 Task: Reply to email with the signature Amanda Green with the subject 'Introduction' from softage.1@softage.net with the message 'Could you provide an update on the progress of the website redesign project?'
Action: Mouse moved to (965, 228)
Screenshot: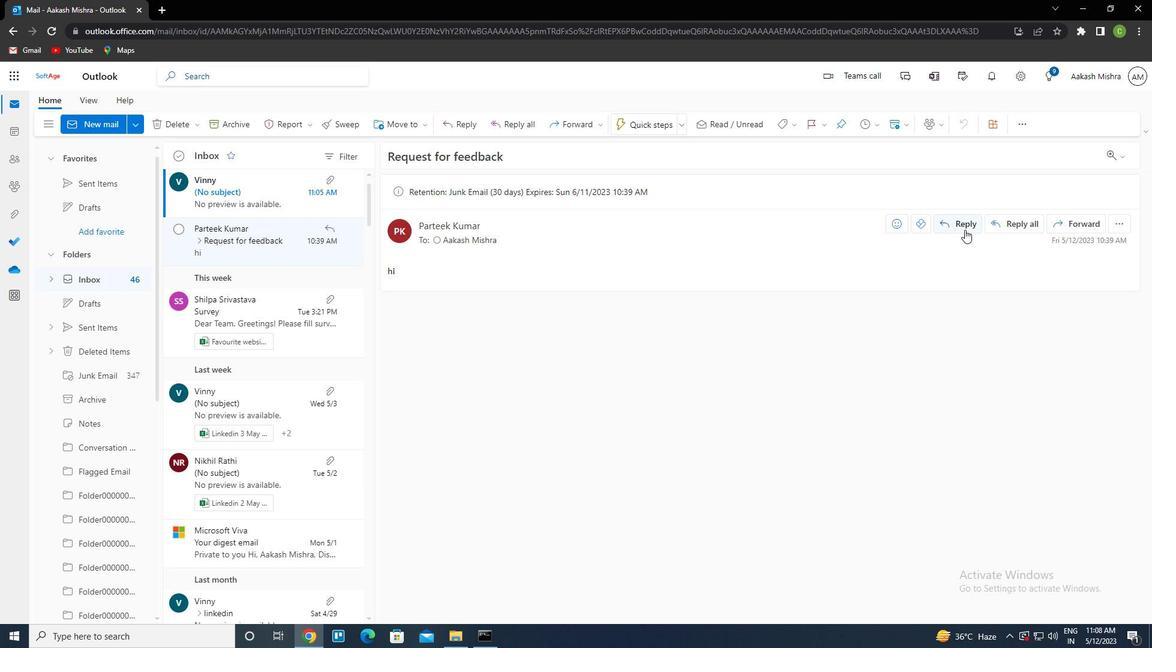 
Action: Mouse pressed left at (965, 228)
Screenshot: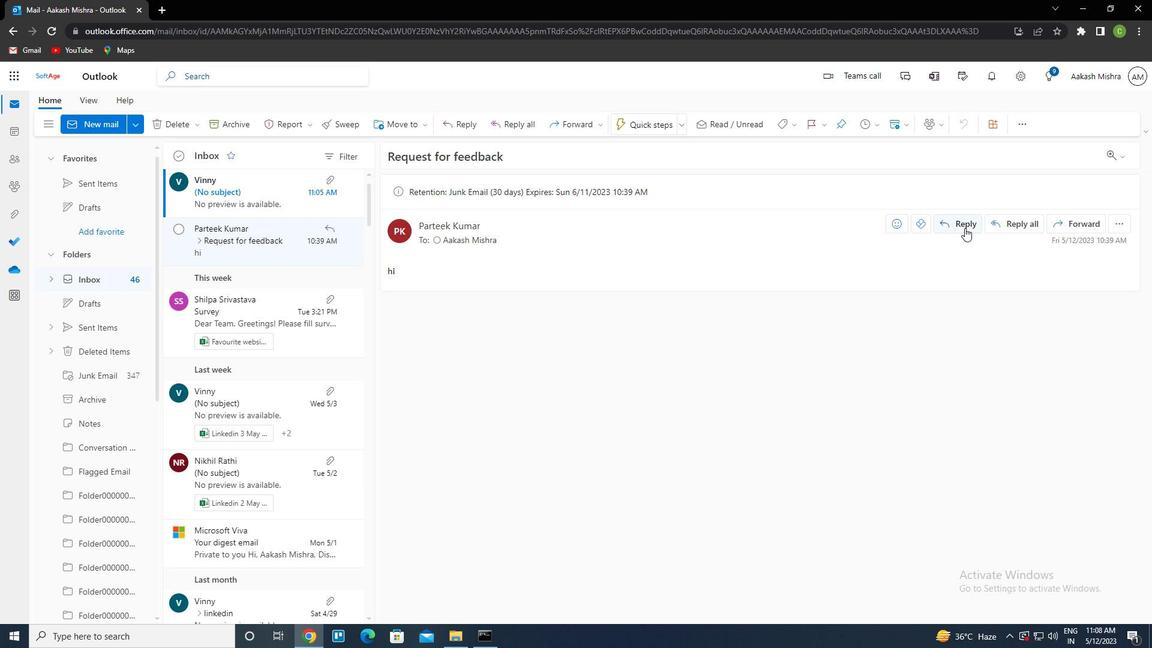 
Action: Mouse moved to (787, 124)
Screenshot: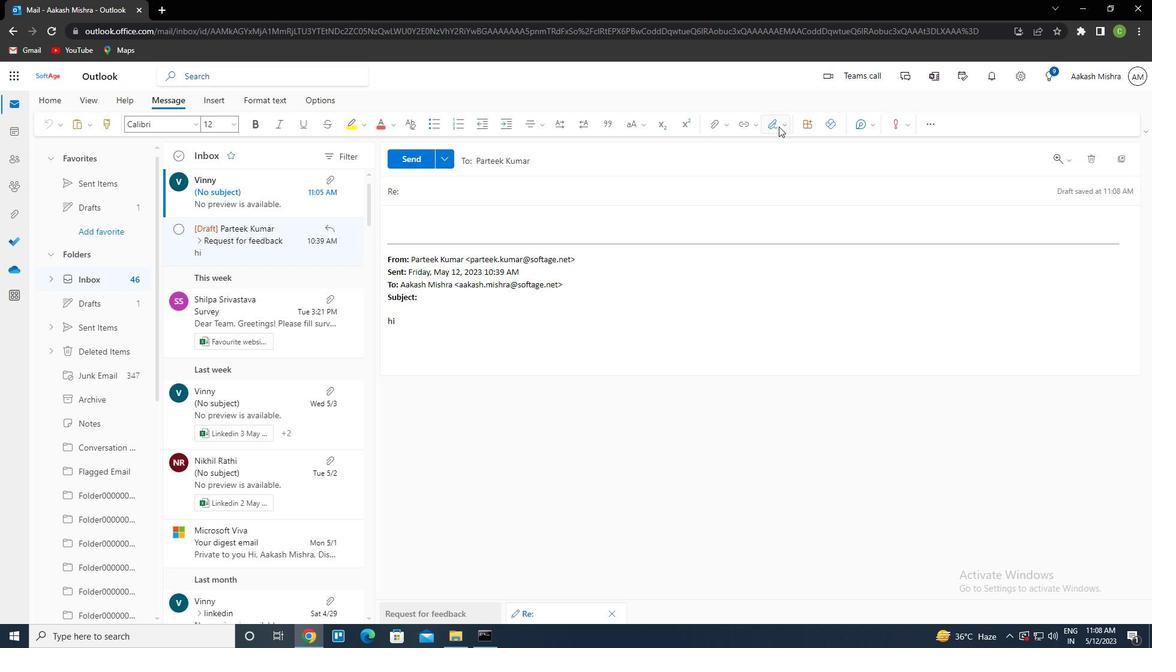 
Action: Mouse pressed left at (787, 124)
Screenshot: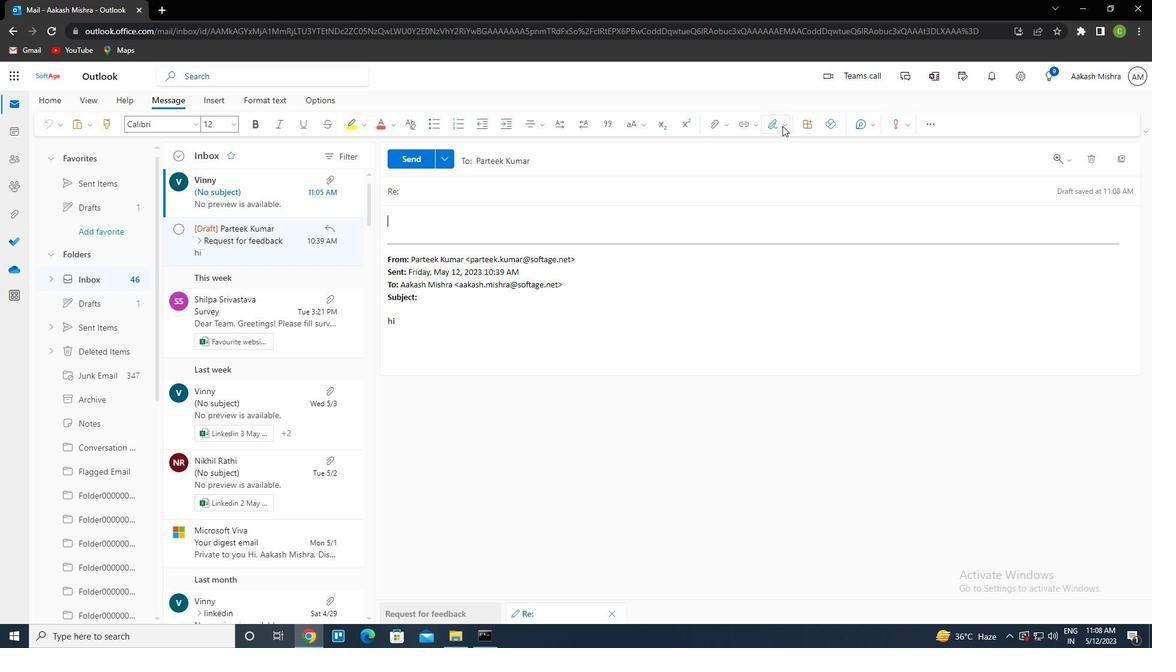 
Action: Mouse moved to (745, 279)
Screenshot: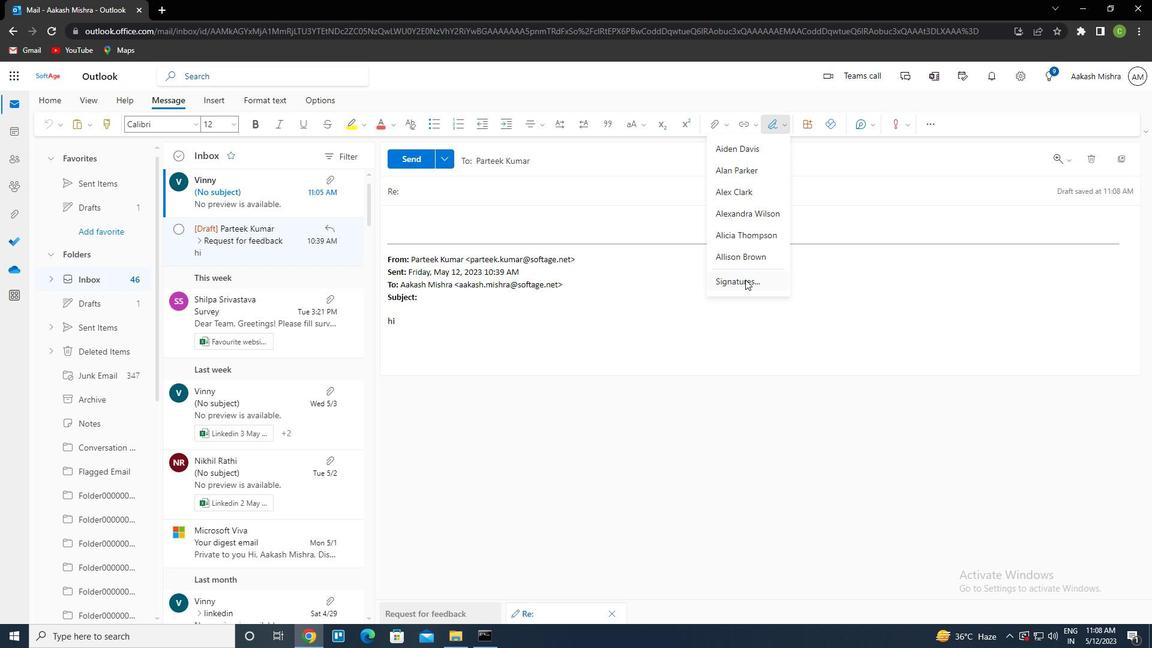 
Action: Mouse pressed left at (745, 279)
Screenshot: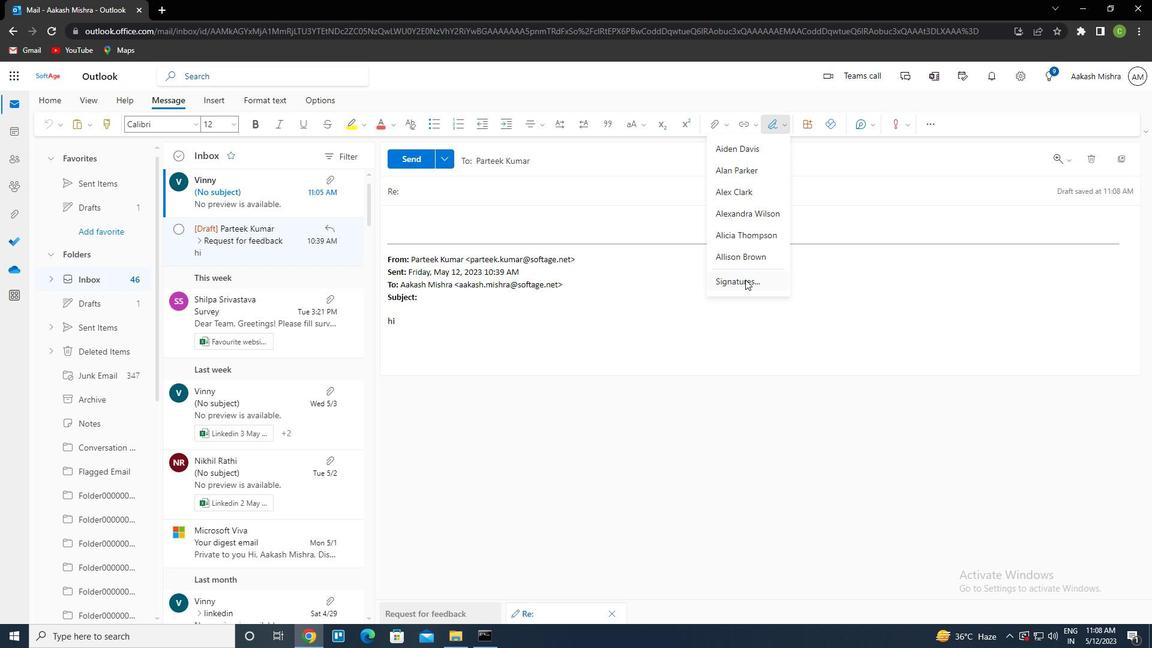 
Action: Key pressed <Key.caps_lock>a<Key.caps_lock>manda
Screenshot: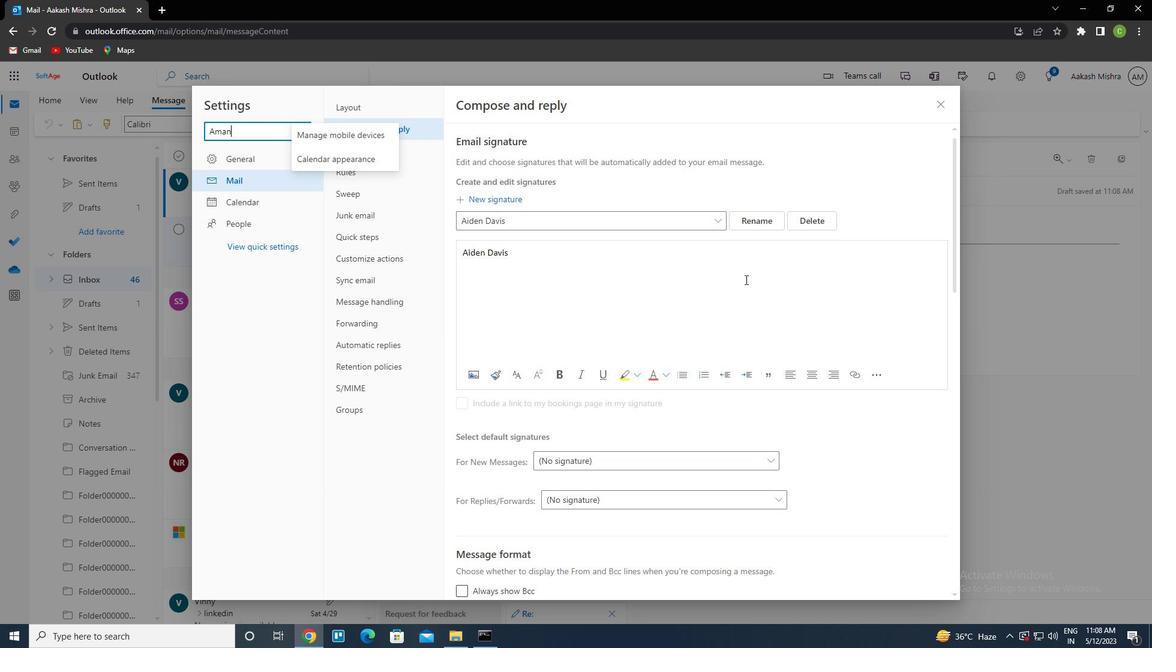 
Action: Mouse moved to (575, 306)
Screenshot: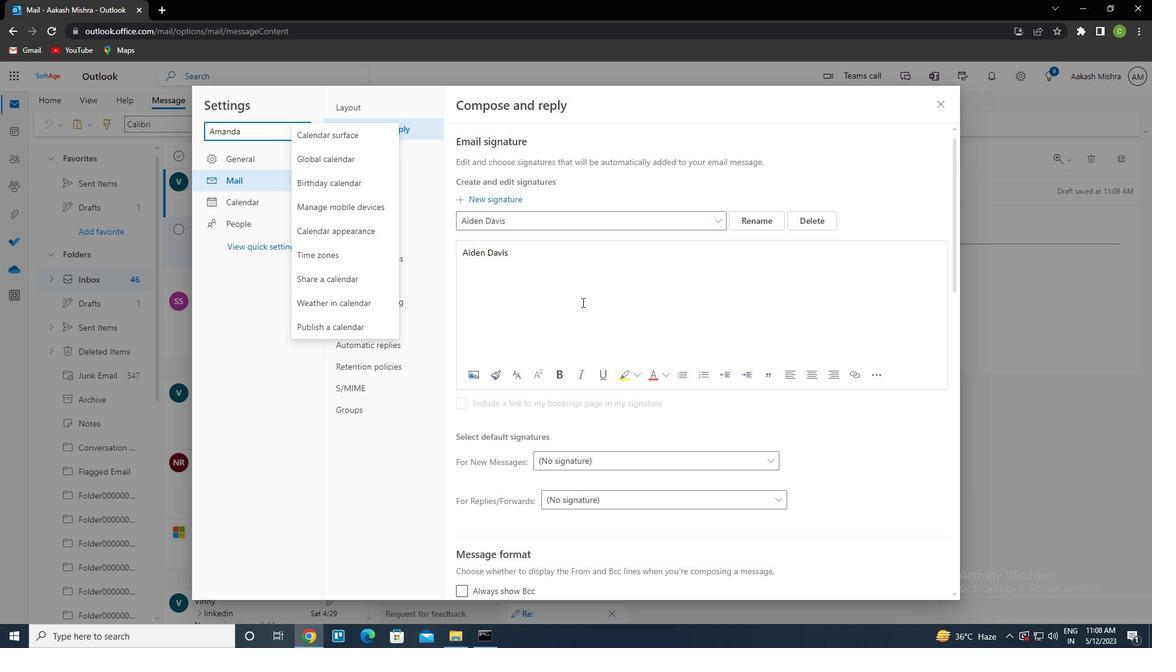 
Action: Key pressed <Key.backspace>
Screenshot: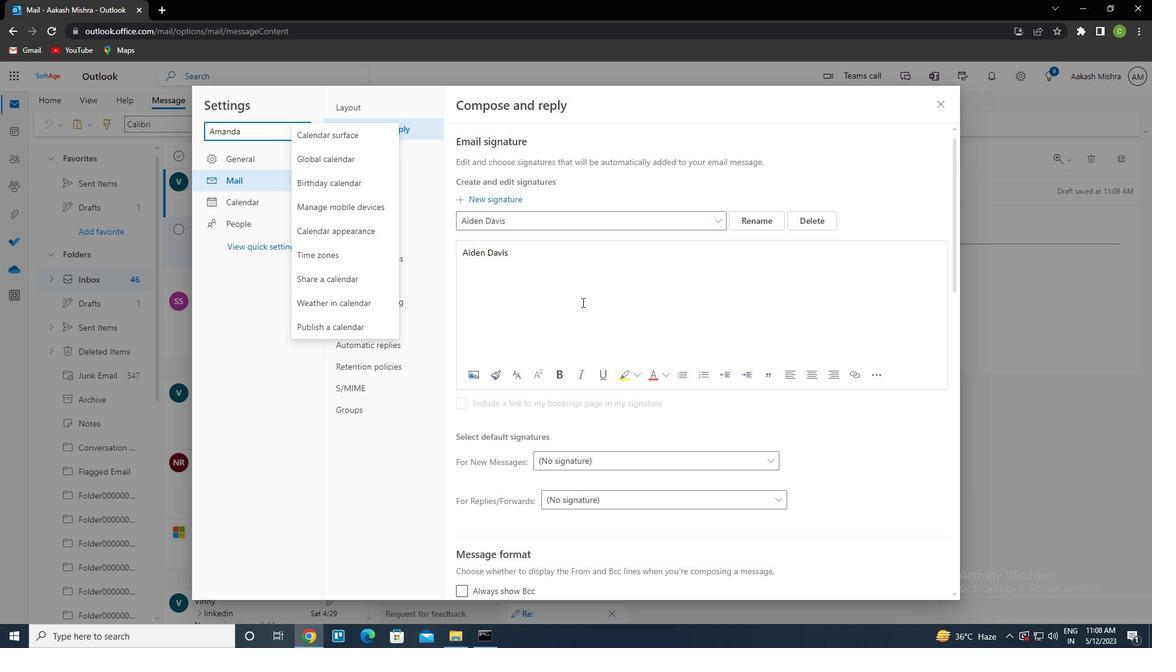 
Action: Mouse moved to (550, 256)
Screenshot: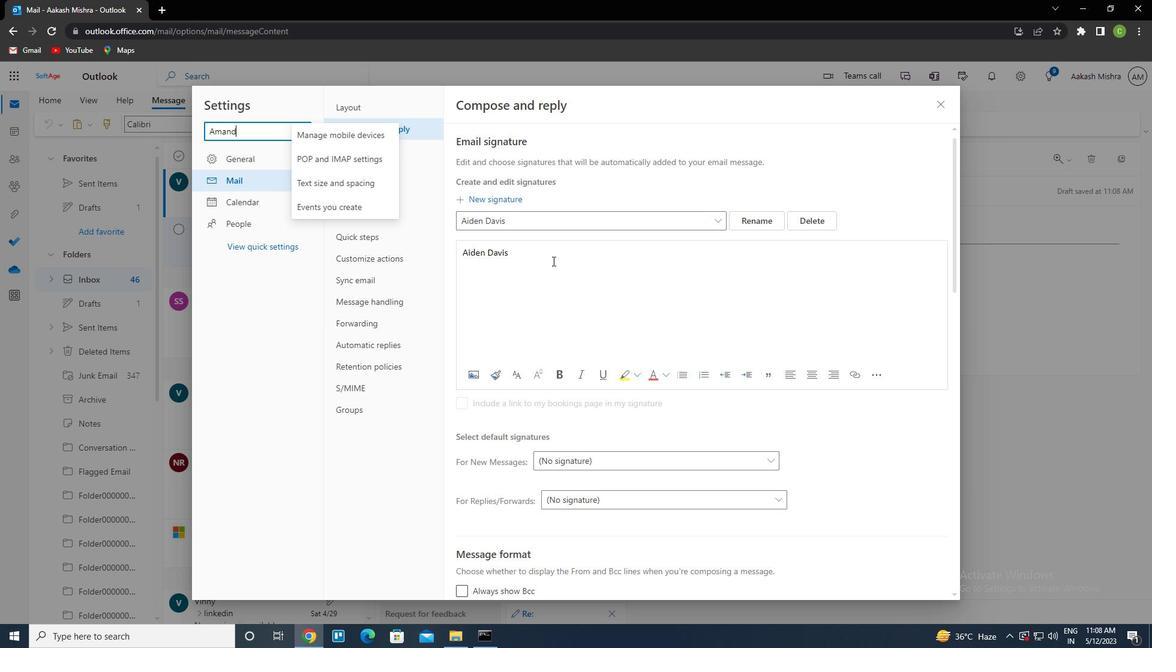 
Action: Key pressed <Key.backspace>
Screenshot: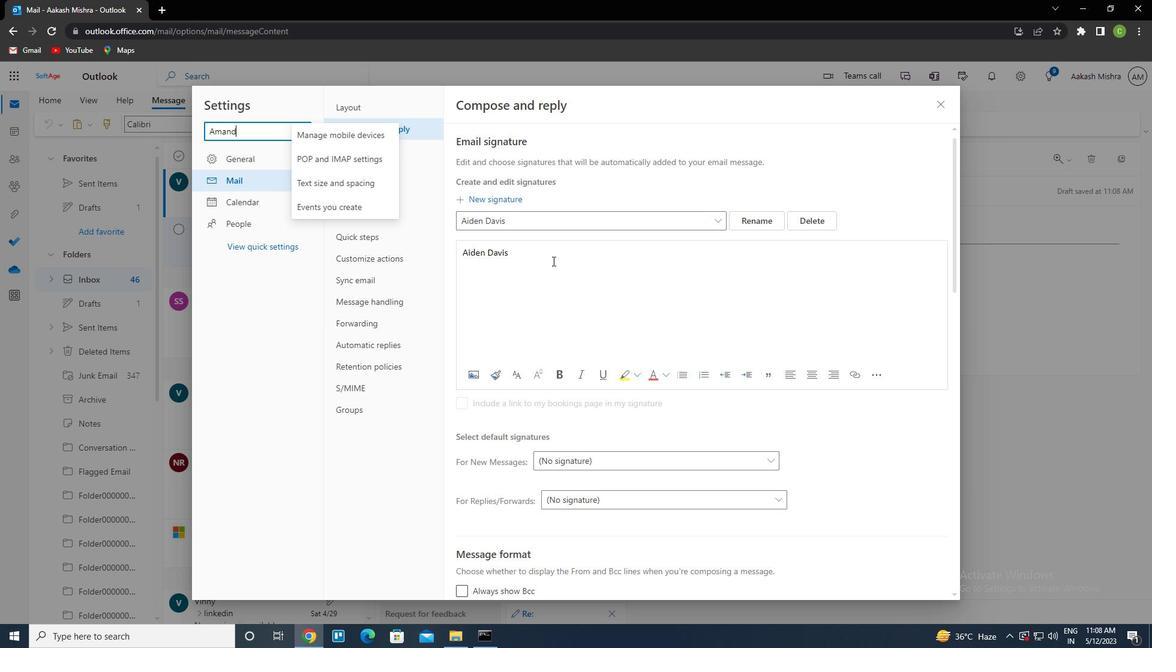 
Action: Mouse moved to (550, 255)
Screenshot: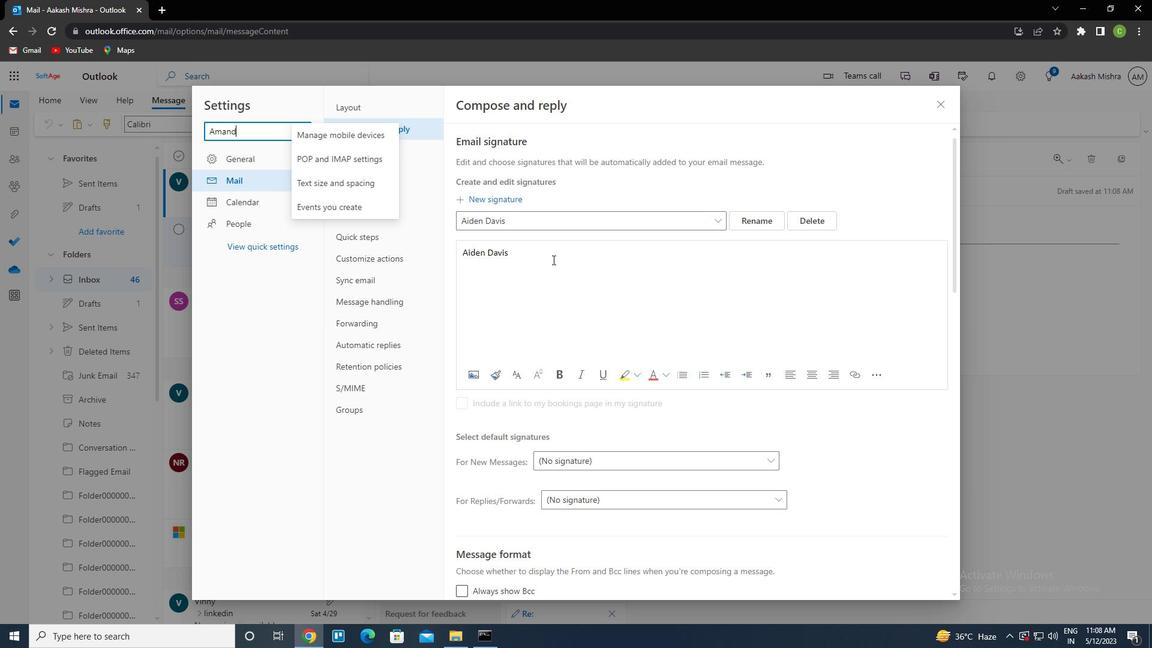 
Action: Key pressed <Key.backspace>
Screenshot: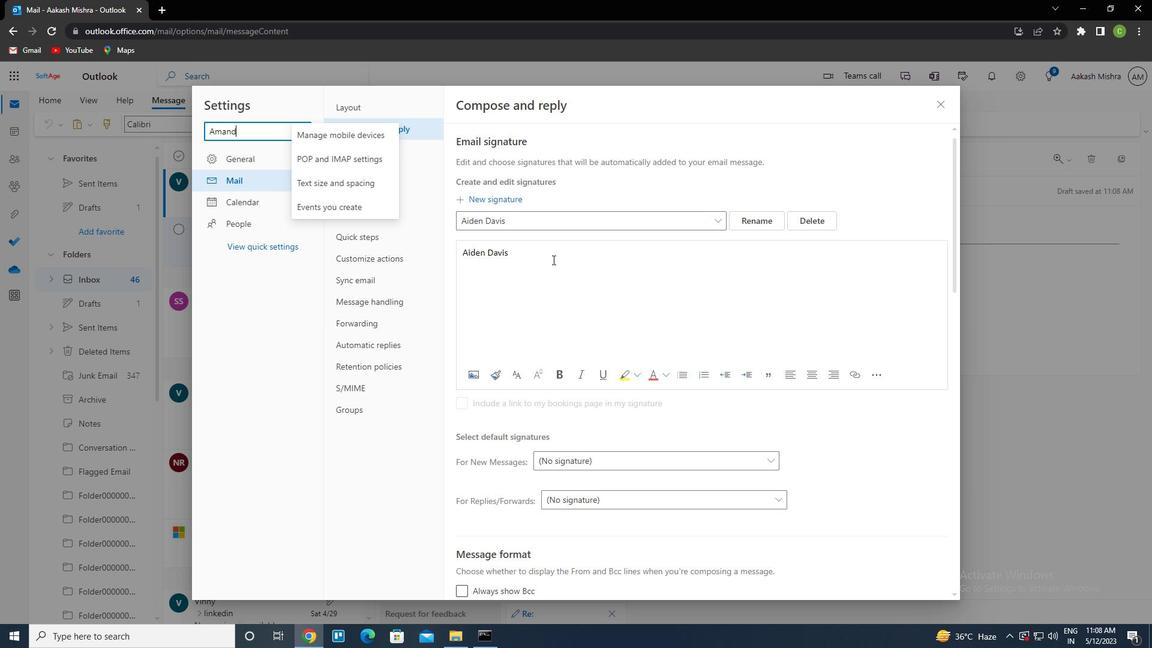 
Action: Mouse moved to (550, 254)
Screenshot: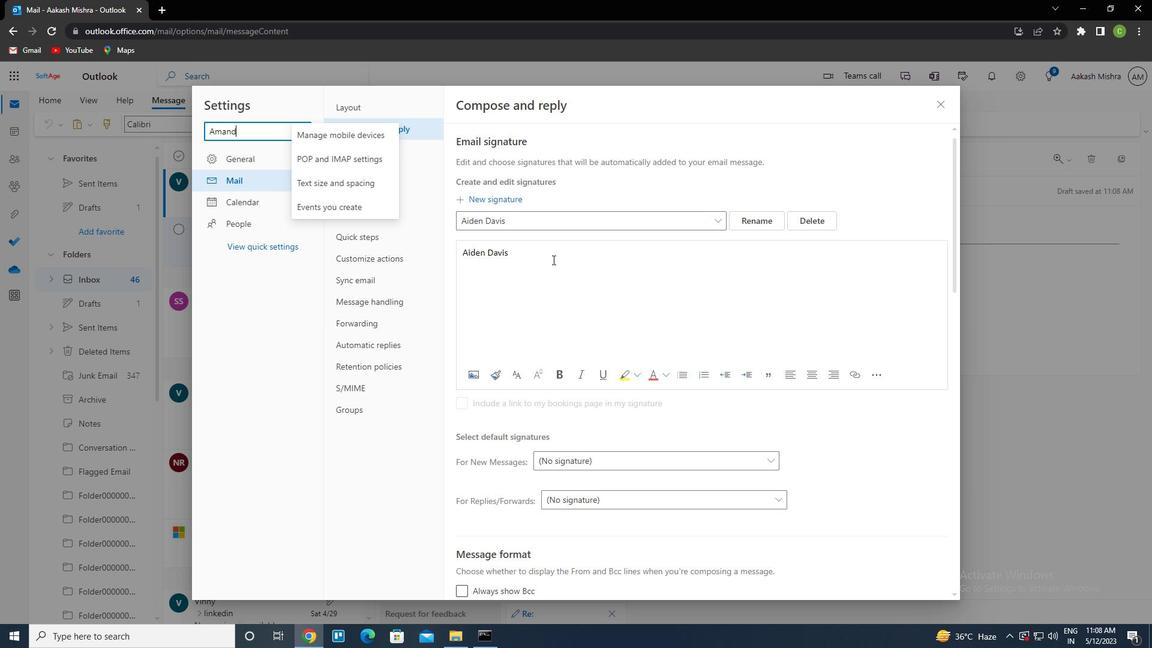 
Action: Key pressed <Key.backspace>
Screenshot: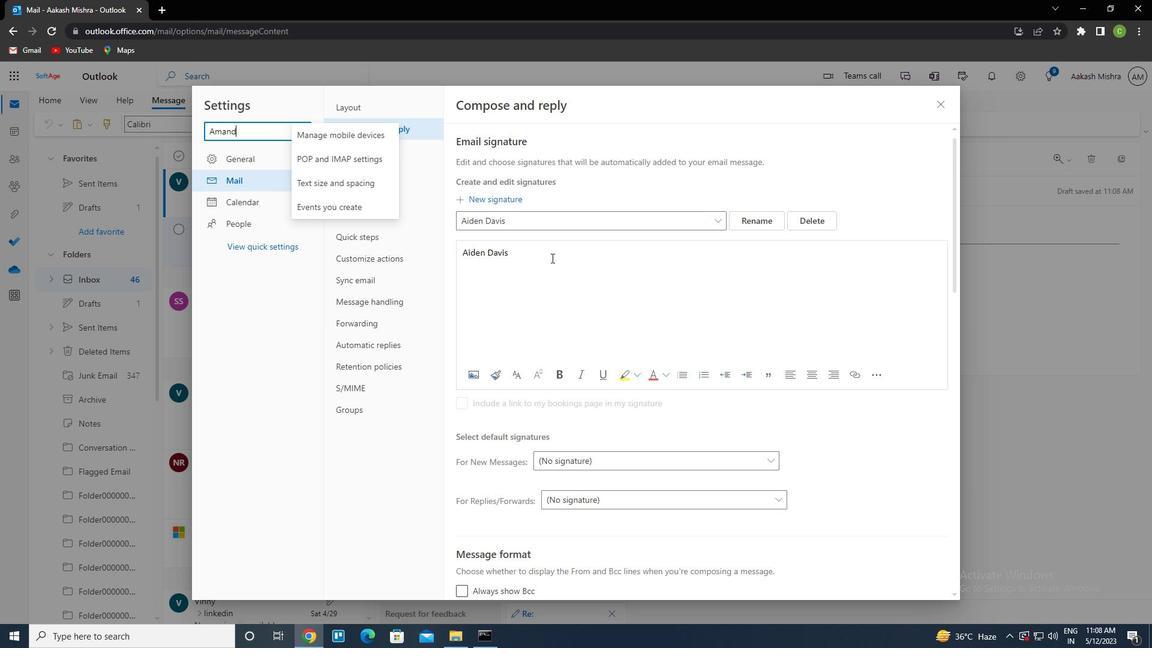 
Action: Mouse moved to (549, 252)
Screenshot: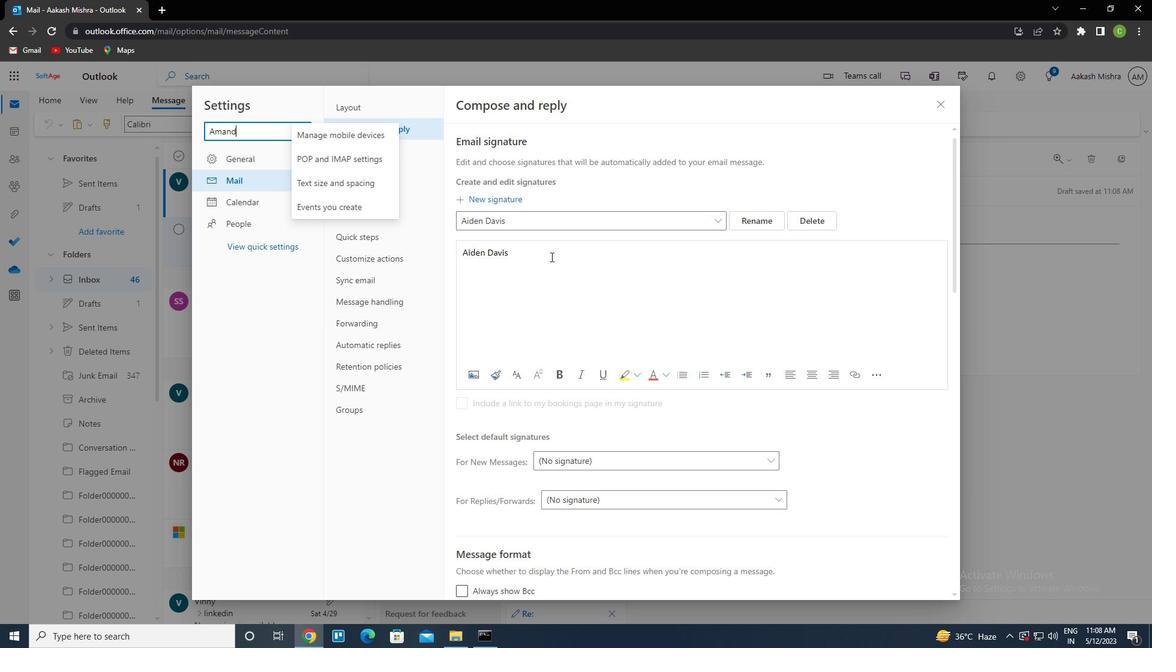 
Action: Key pressed <Key.backspace>
Screenshot: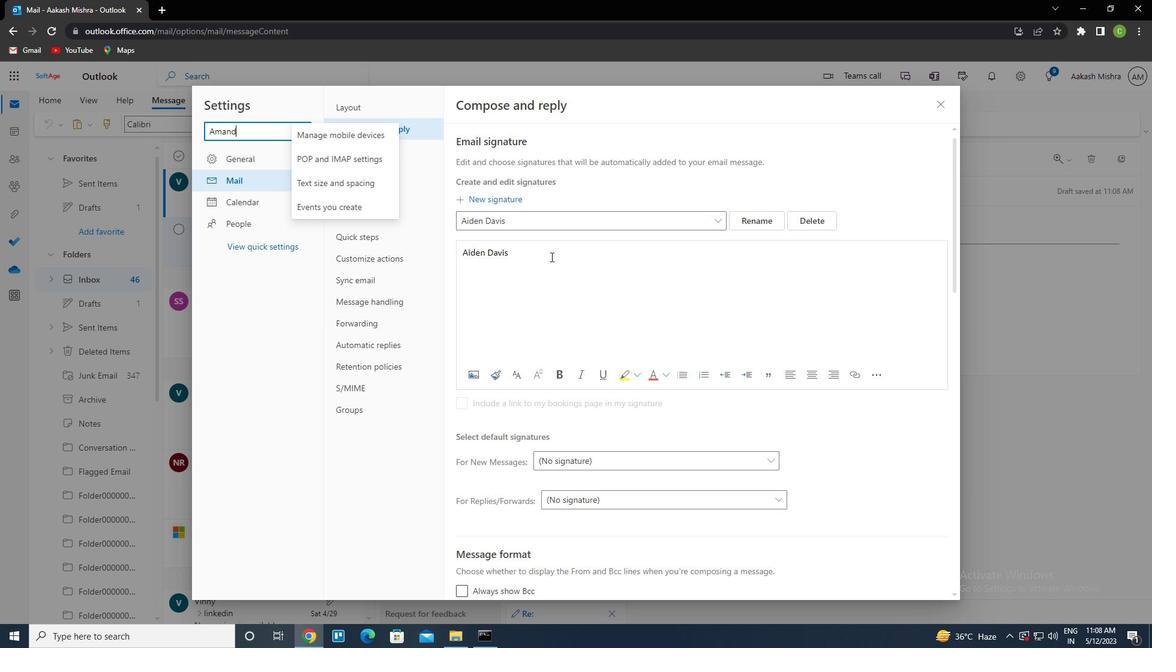 
Action: Mouse moved to (549, 251)
Screenshot: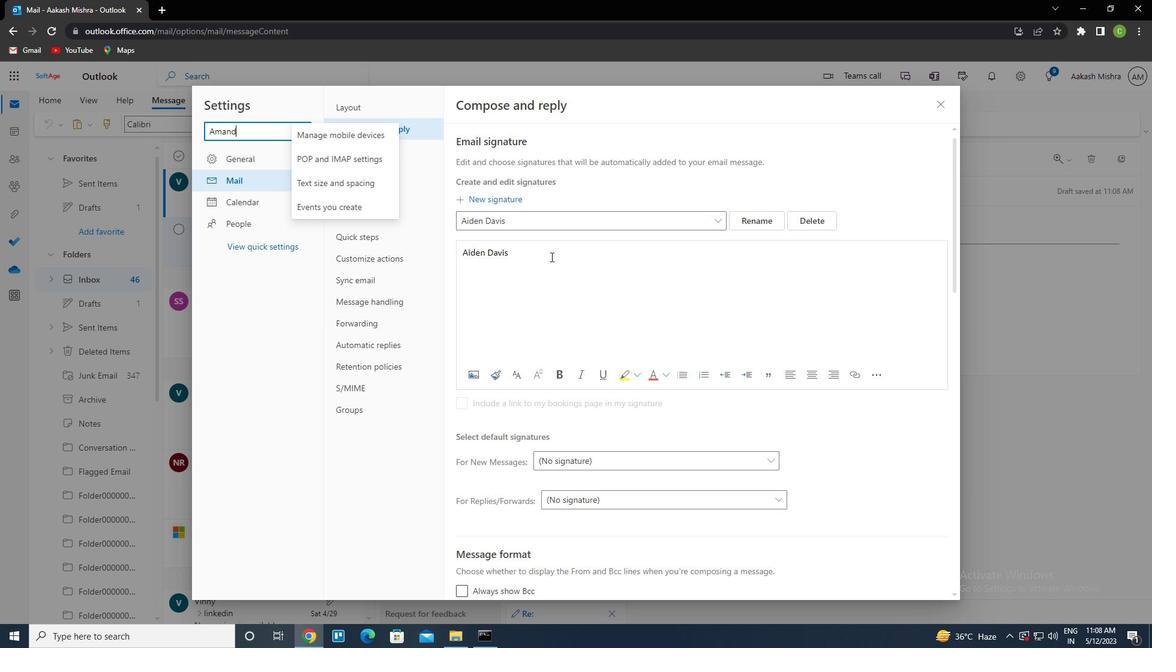
Action: Key pressed <Key.backspace>
Screenshot: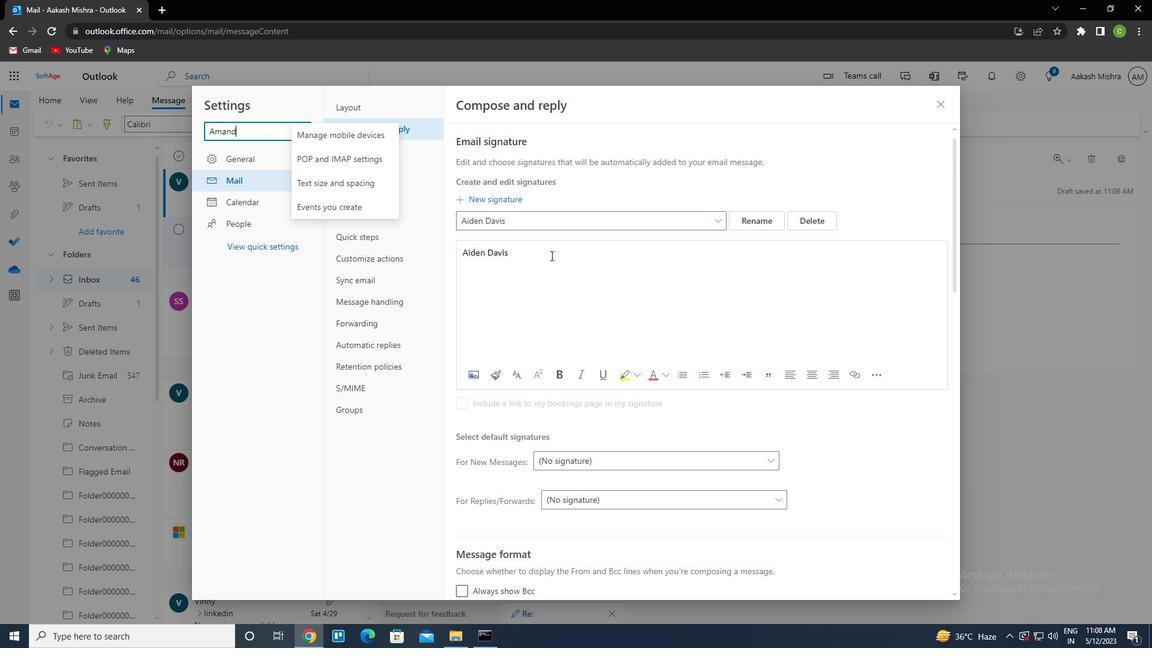 
Action: Mouse moved to (549, 249)
Screenshot: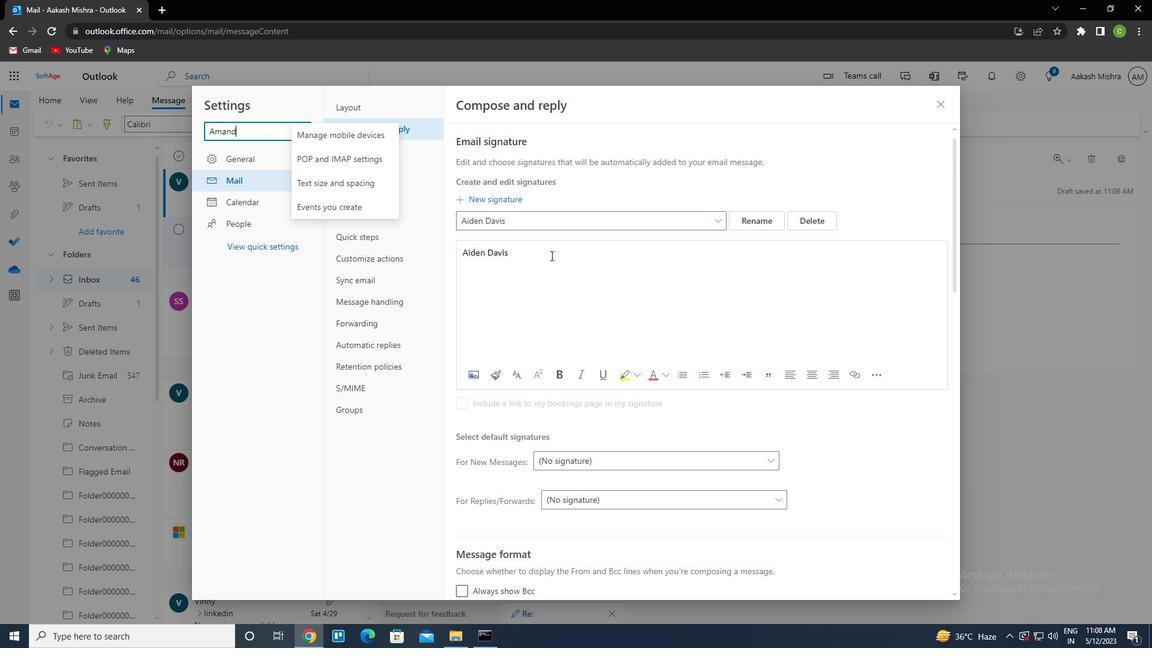 
Action: Key pressed <Key.backspace>
Screenshot: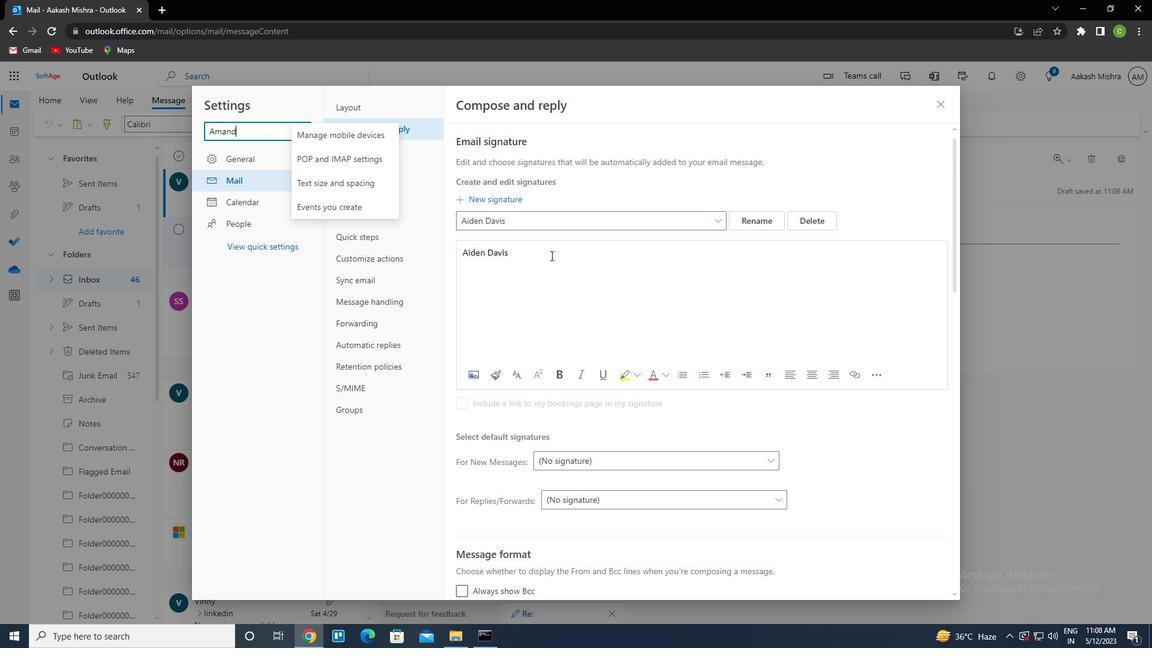 
Action: Mouse moved to (549, 247)
Screenshot: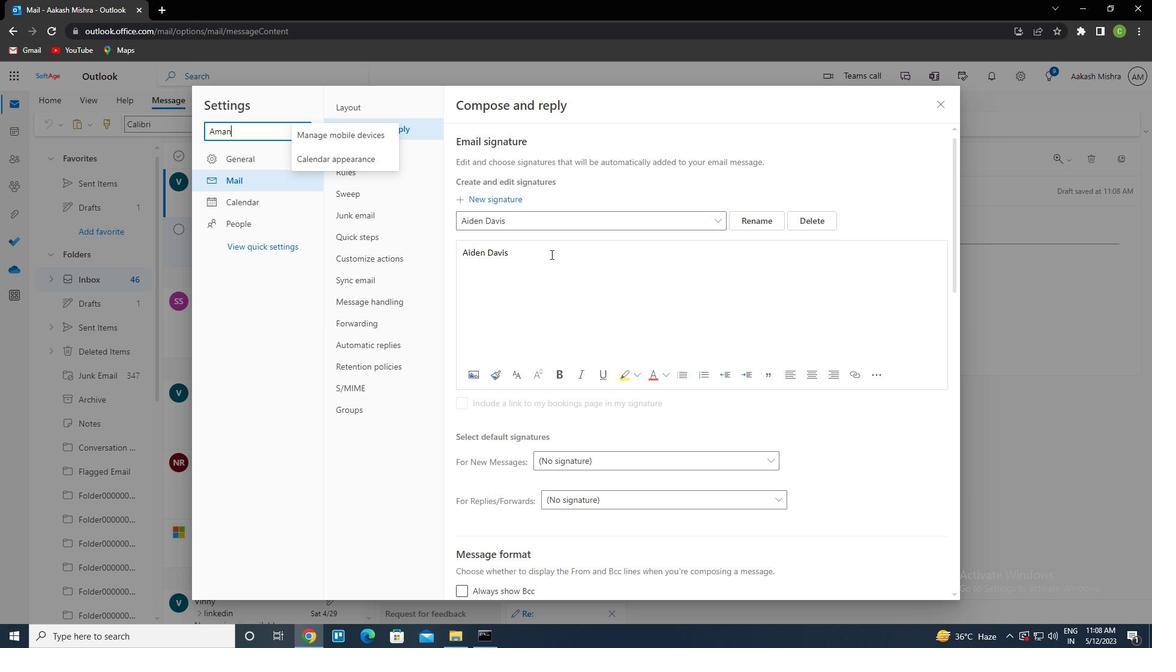 
Action: Key pressed <Key.backspace>
Screenshot: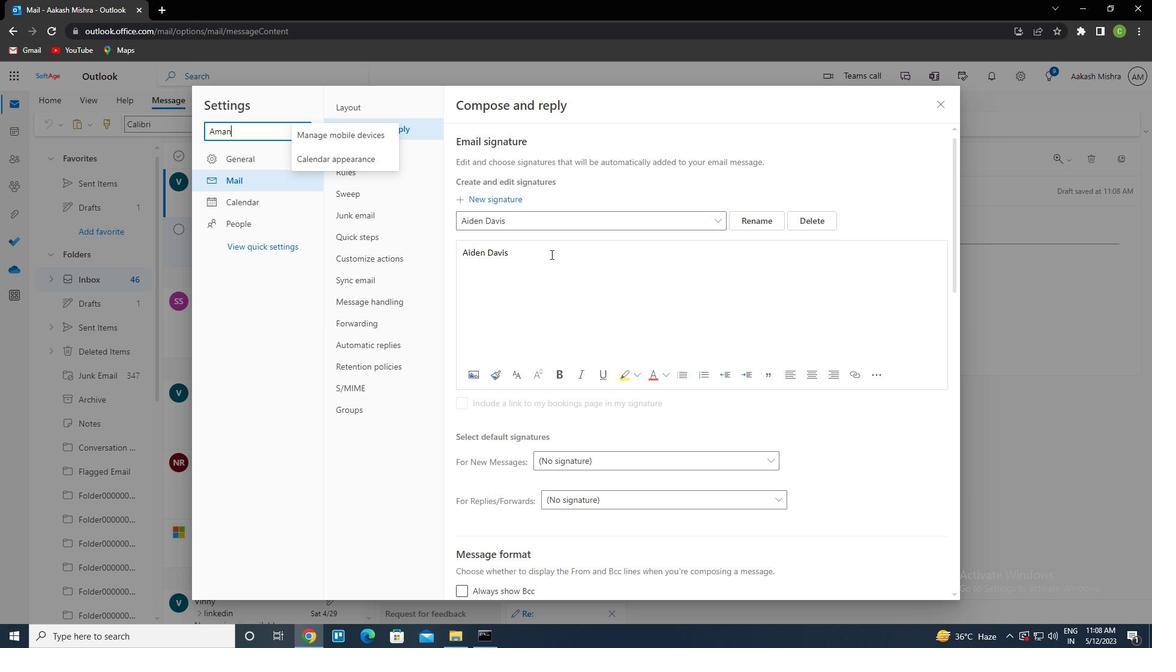 
Action: Mouse moved to (548, 245)
Screenshot: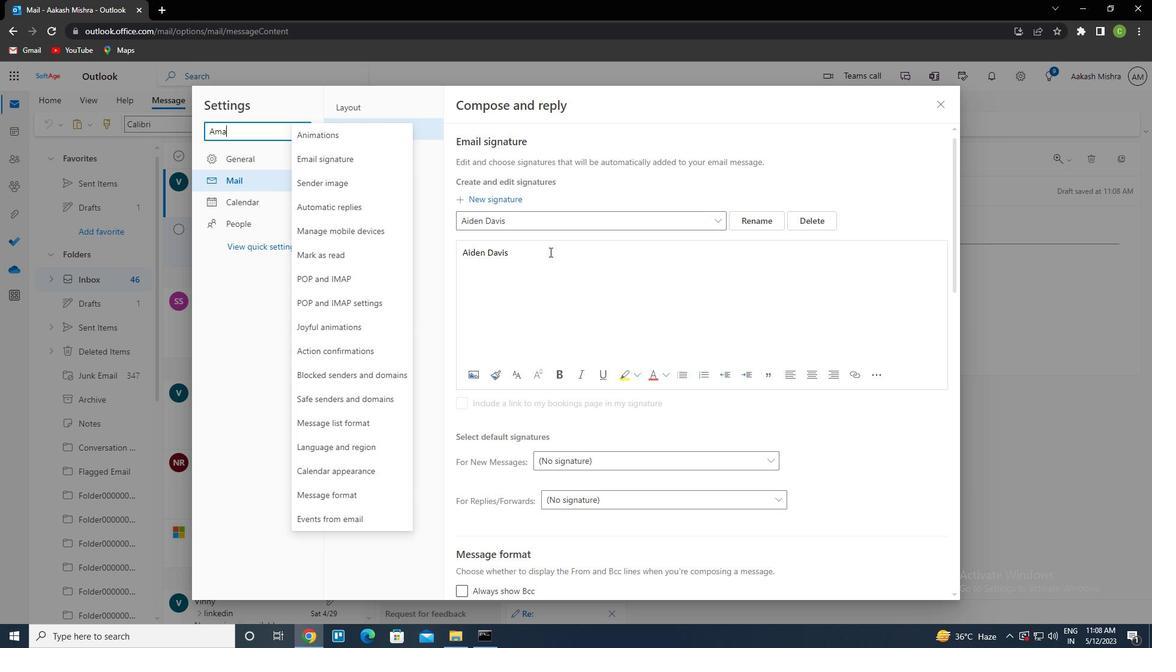 
Action: Key pressed <Key.backspace>
Screenshot: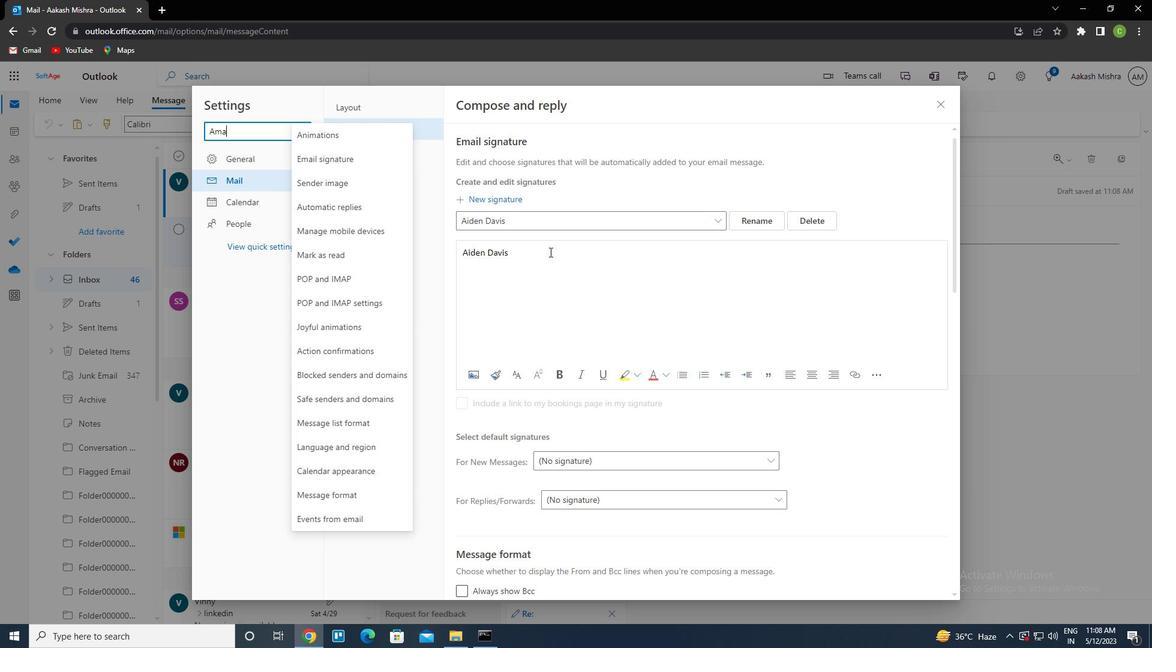 
Action: Mouse moved to (548, 244)
Screenshot: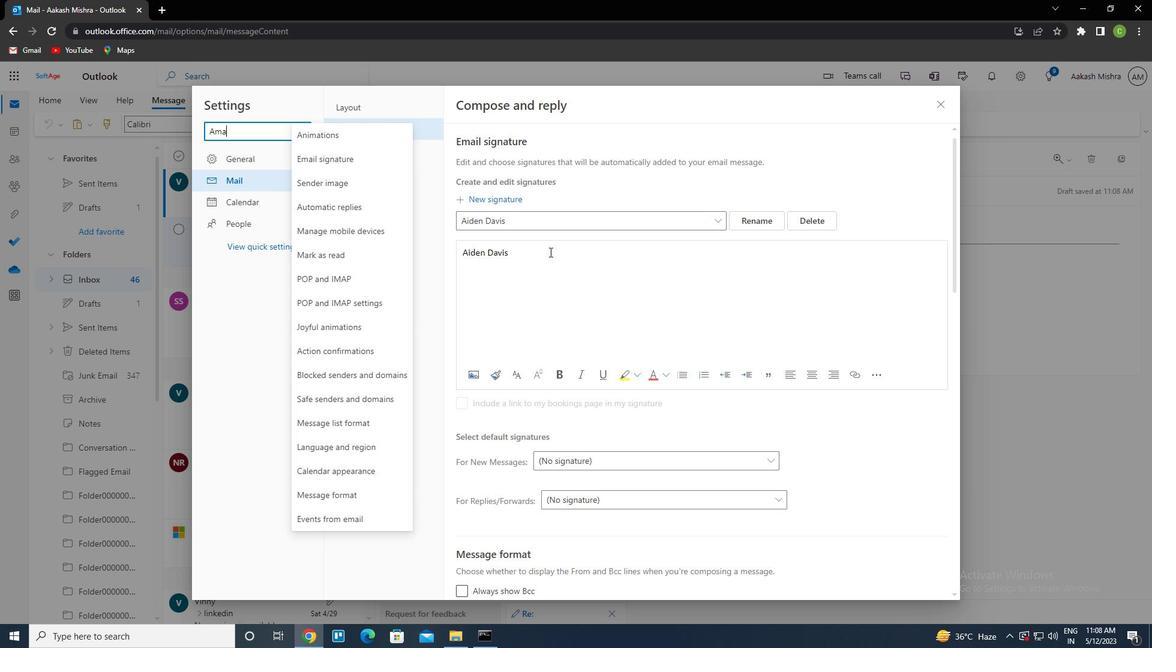 
Action: Key pressed <Key.backspace>
Screenshot: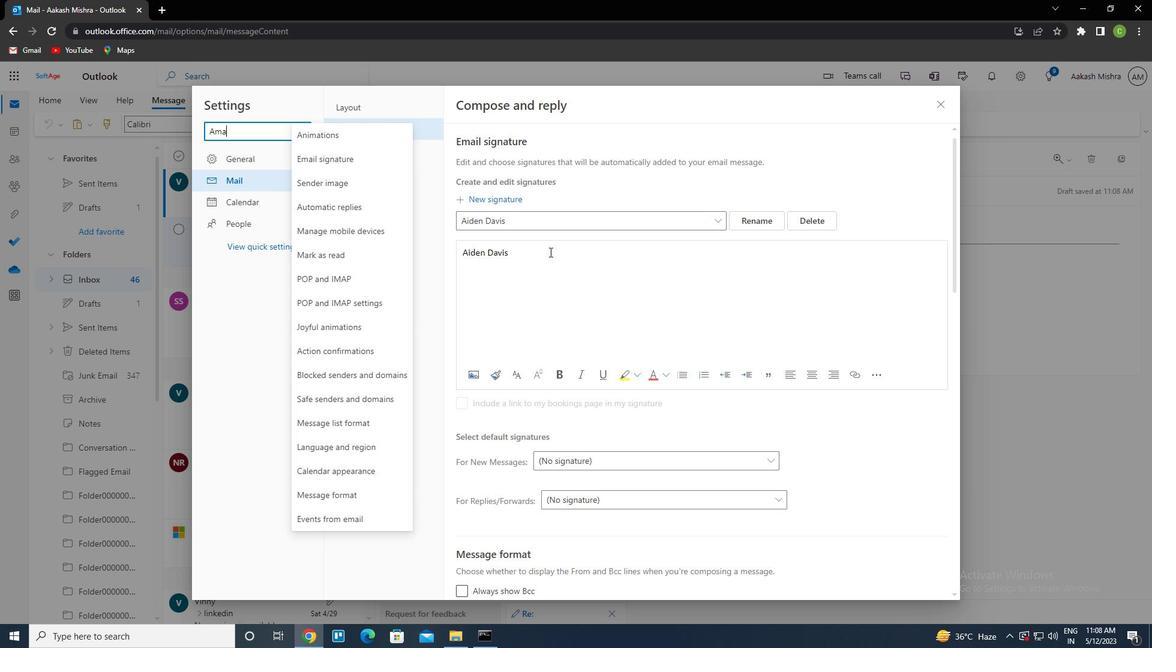 
Action: Mouse moved to (548, 244)
Screenshot: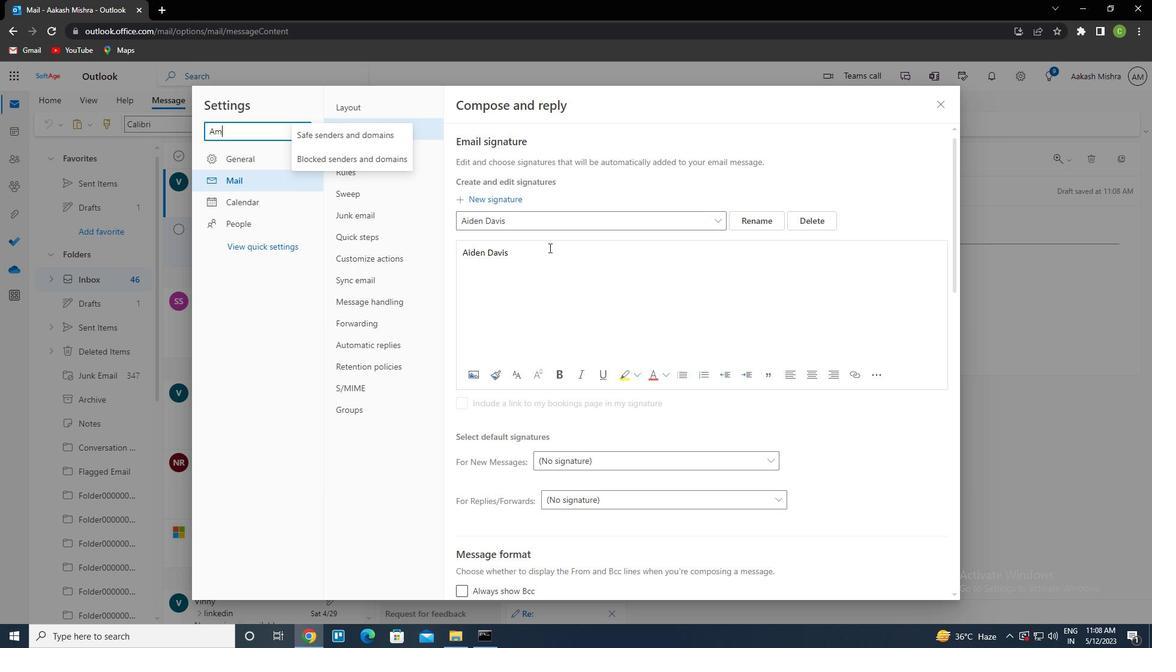 
Action: Key pressed <Key.backspace>
Screenshot: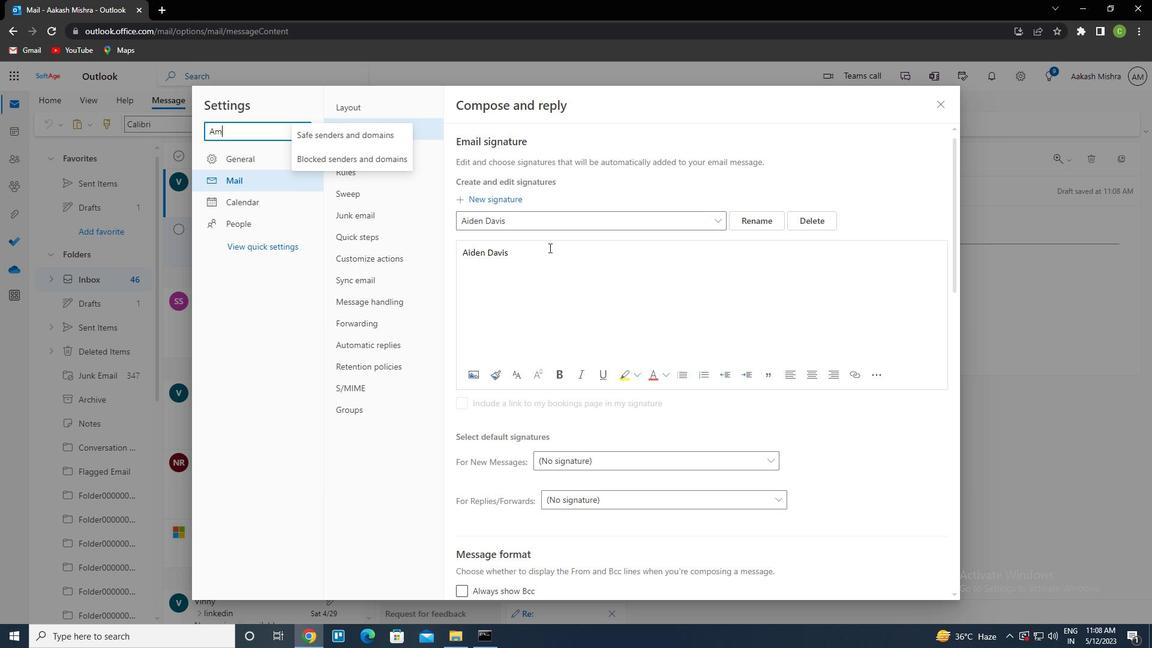 
Action: Mouse moved to (548, 244)
Screenshot: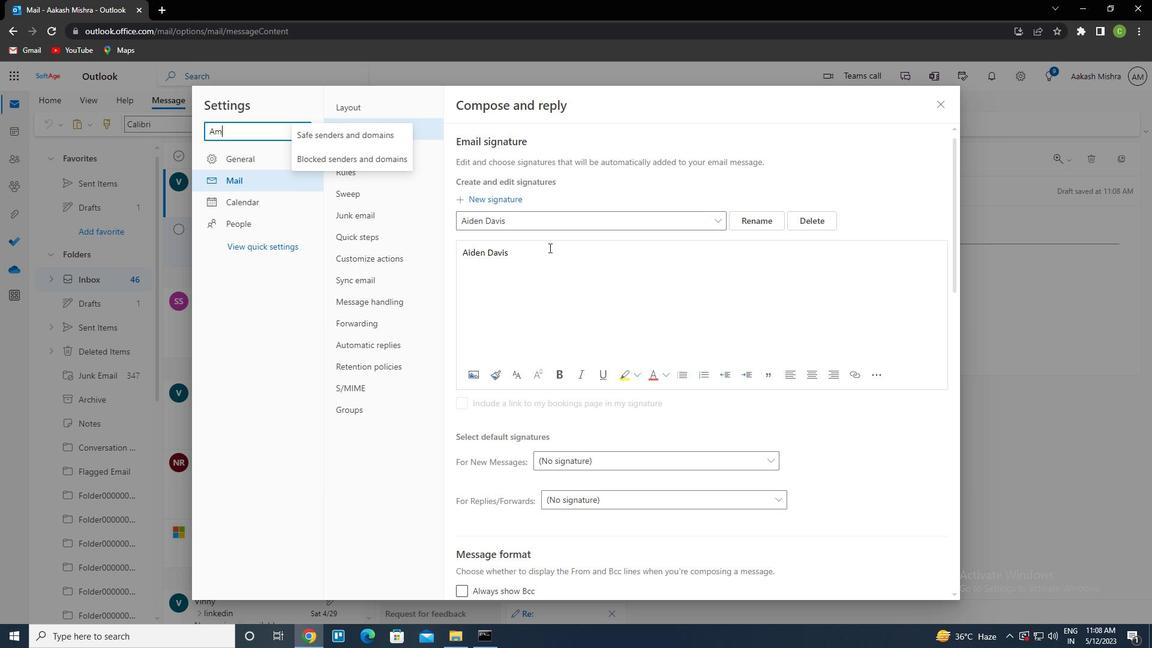 
Action: Key pressed <Key.backspace>
Screenshot: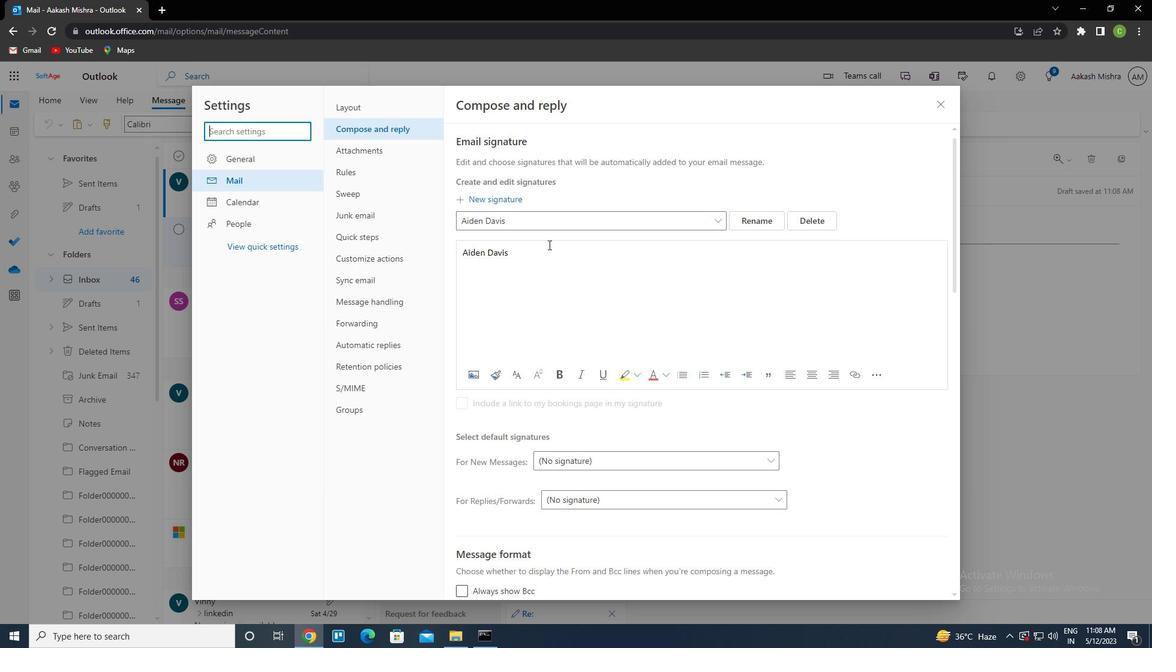 
Action: Mouse moved to (550, 244)
Screenshot: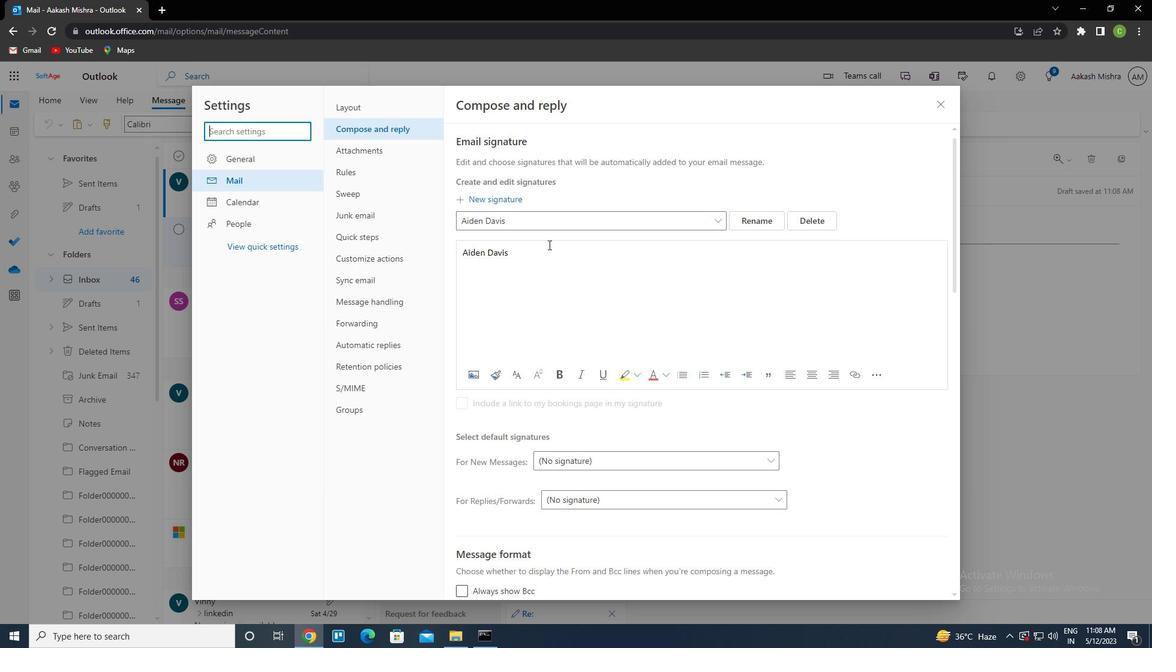 
Action: Key pressed <Key.backspace>
Screenshot: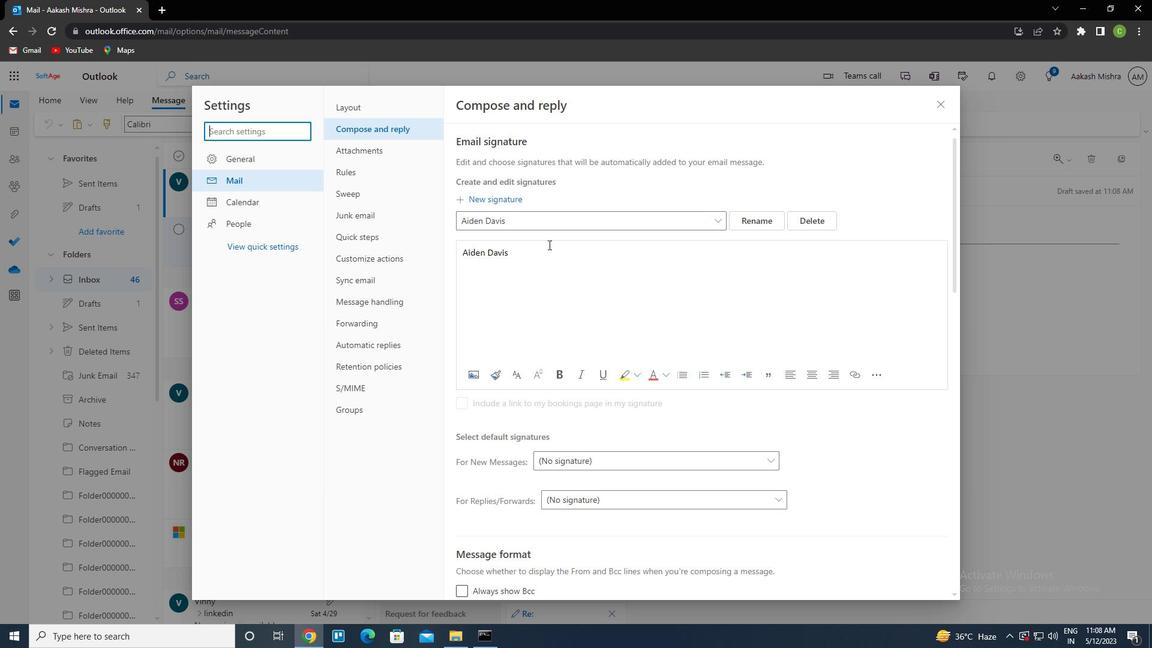
Action: Mouse moved to (560, 246)
Screenshot: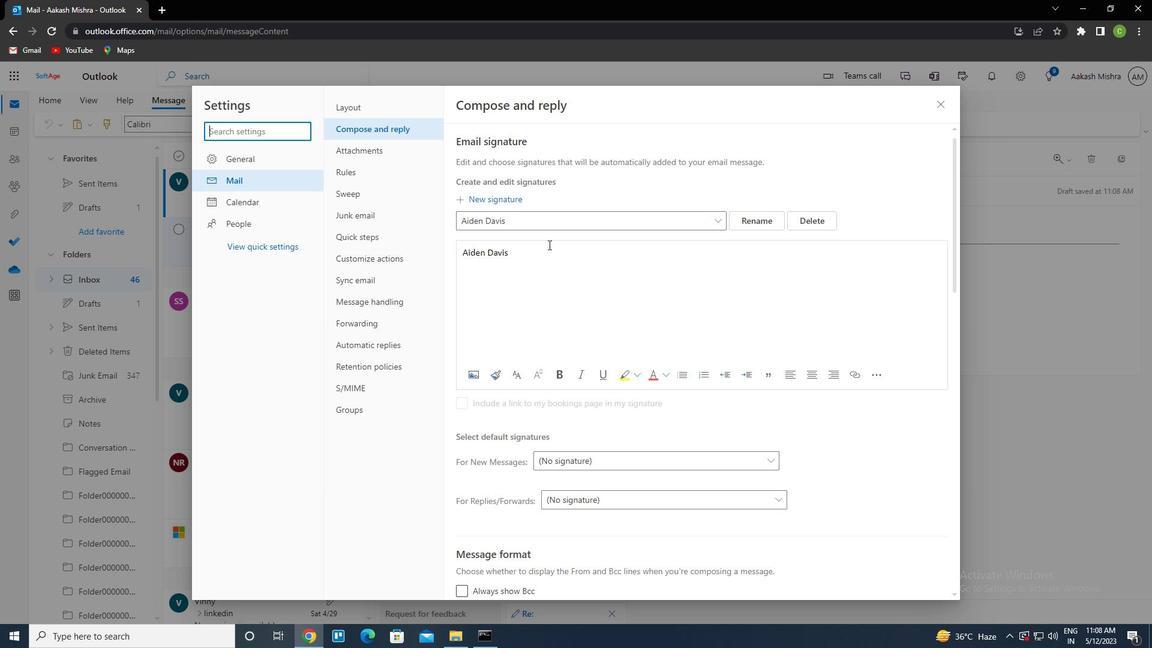 
Action: Key pressed <Key.backspace>
Screenshot: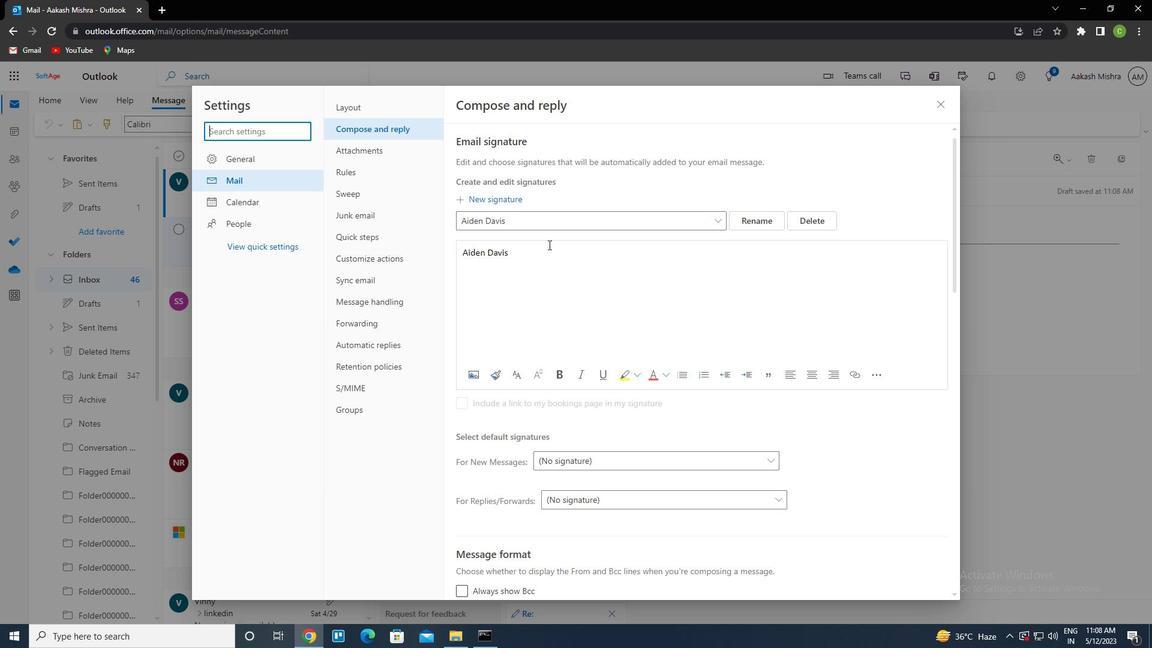 
Action: Mouse moved to (580, 247)
Screenshot: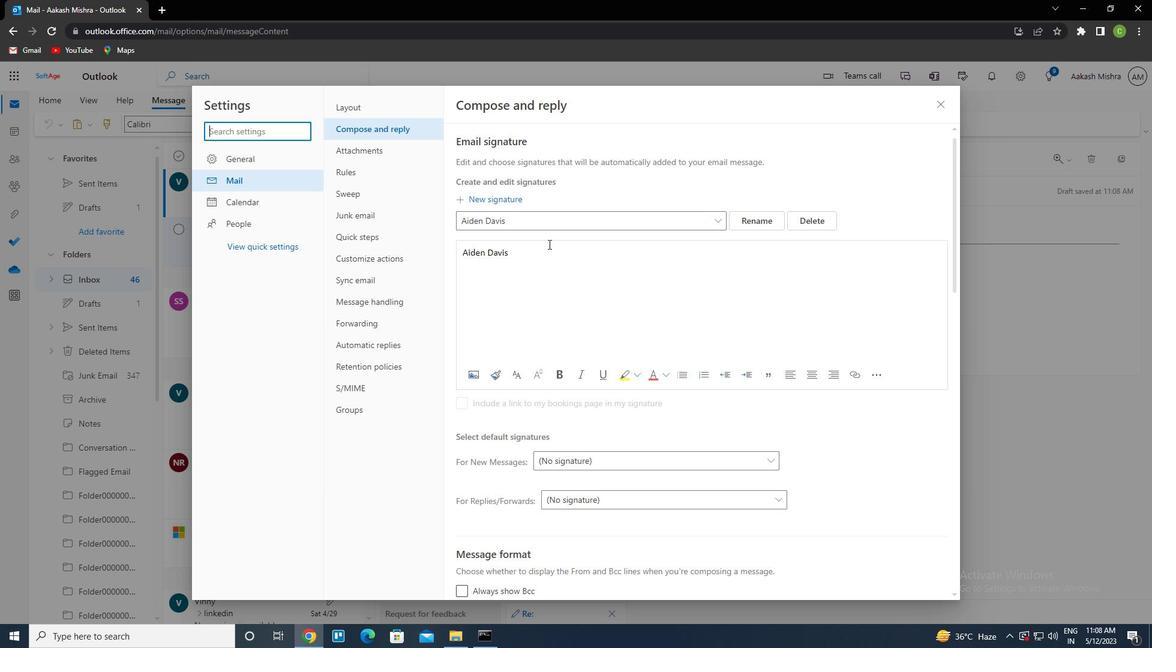 
Action: Key pressed <Key.backspace>
Screenshot: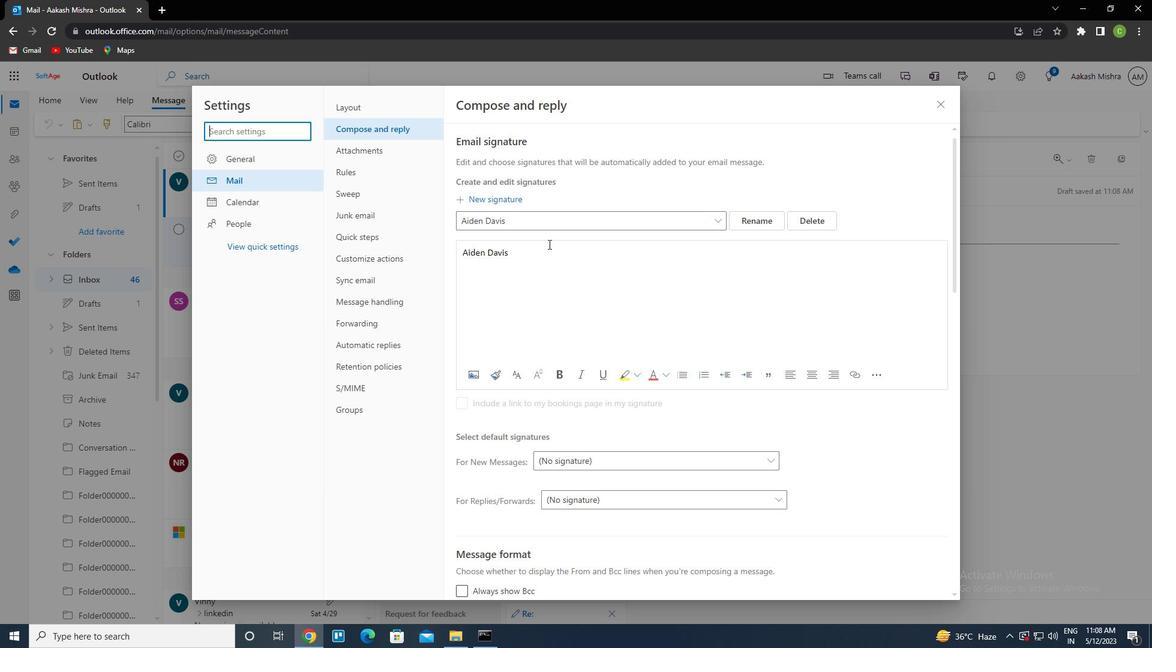 
Action: Mouse moved to (613, 247)
Screenshot: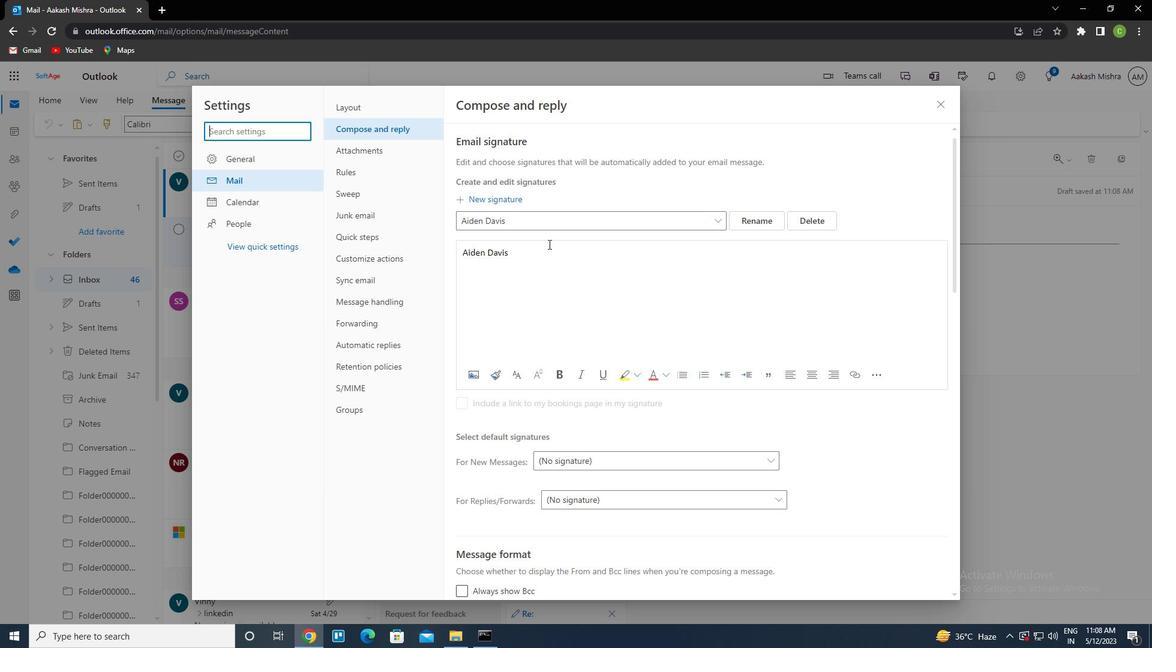 
Action: Key pressed <Key.backspace>
Screenshot: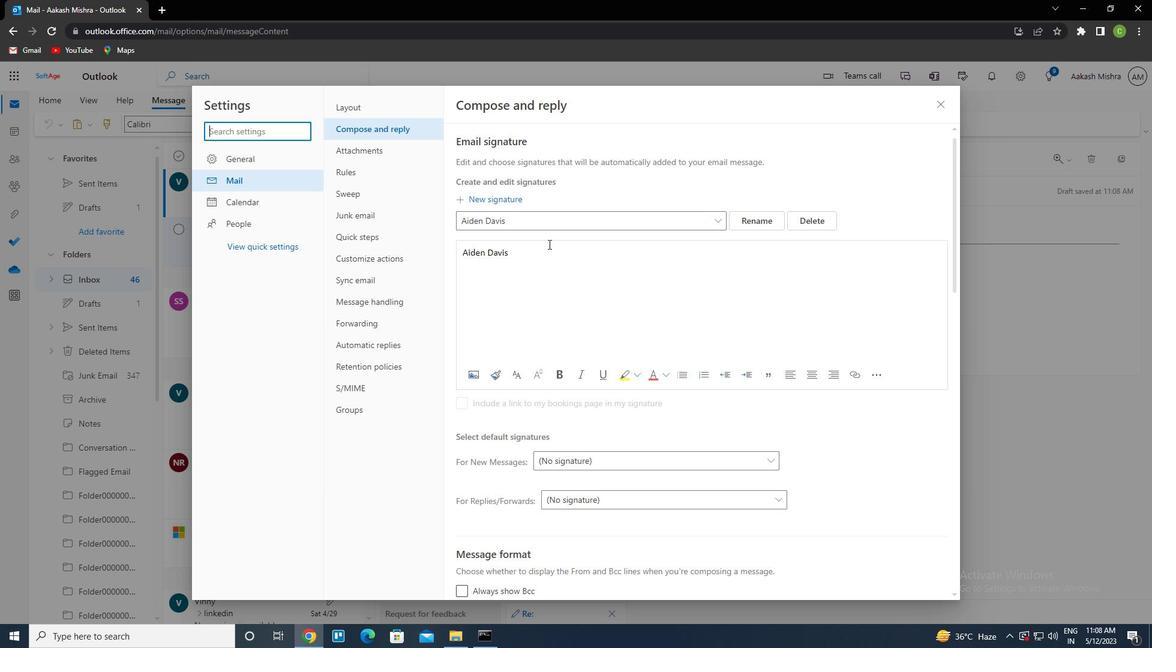 
Action: Mouse moved to (703, 254)
Screenshot: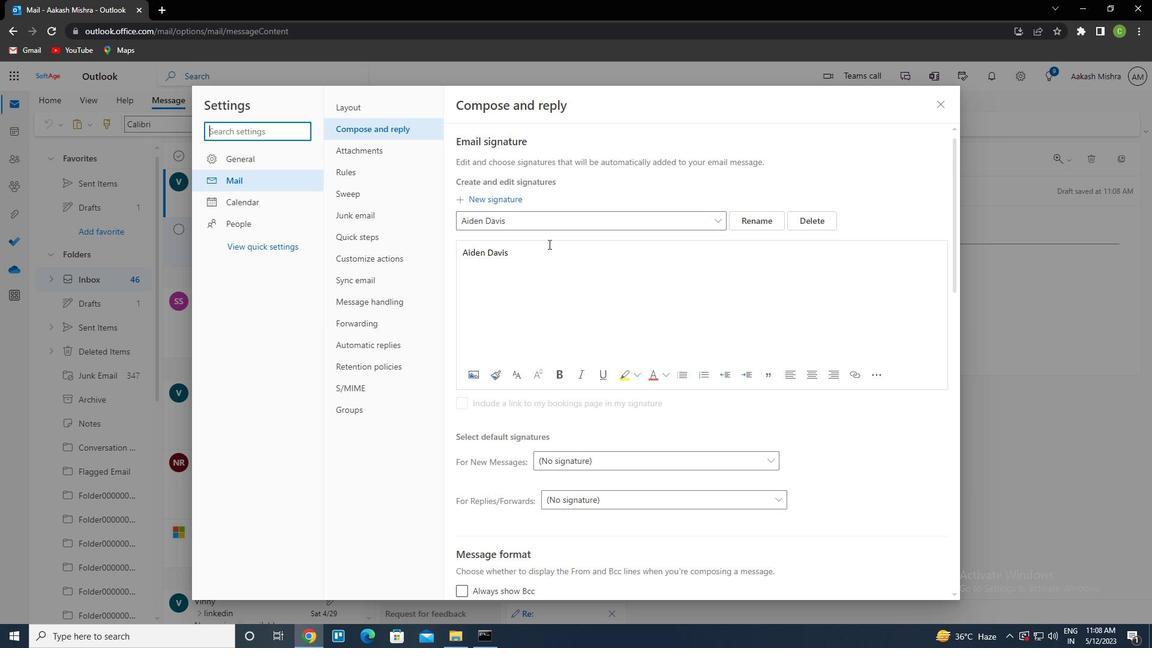 
Action: Key pressed <Key.backspace>
Screenshot: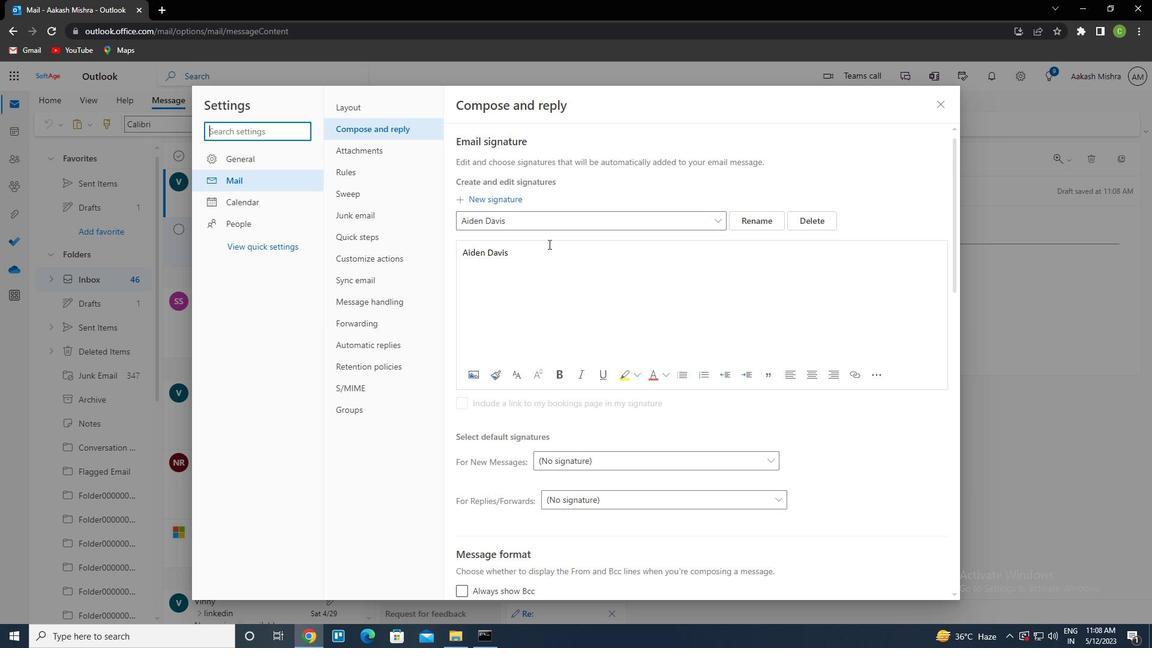 
Action: Mouse moved to (505, 202)
Screenshot: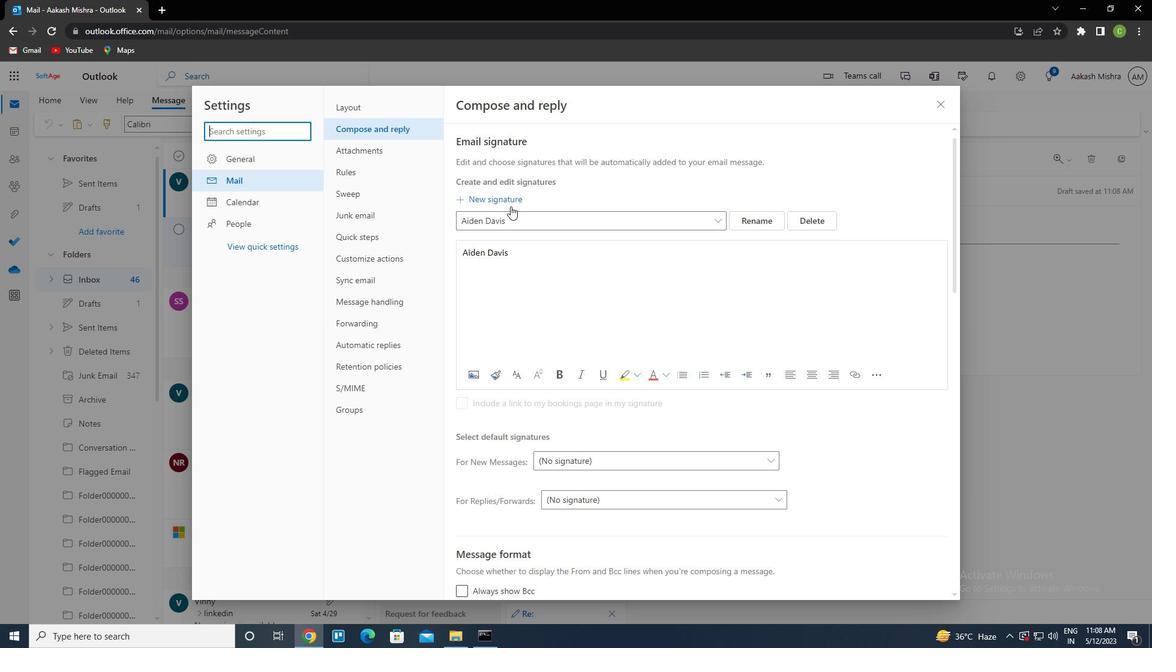 
Action: Mouse pressed left at (505, 202)
Screenshot: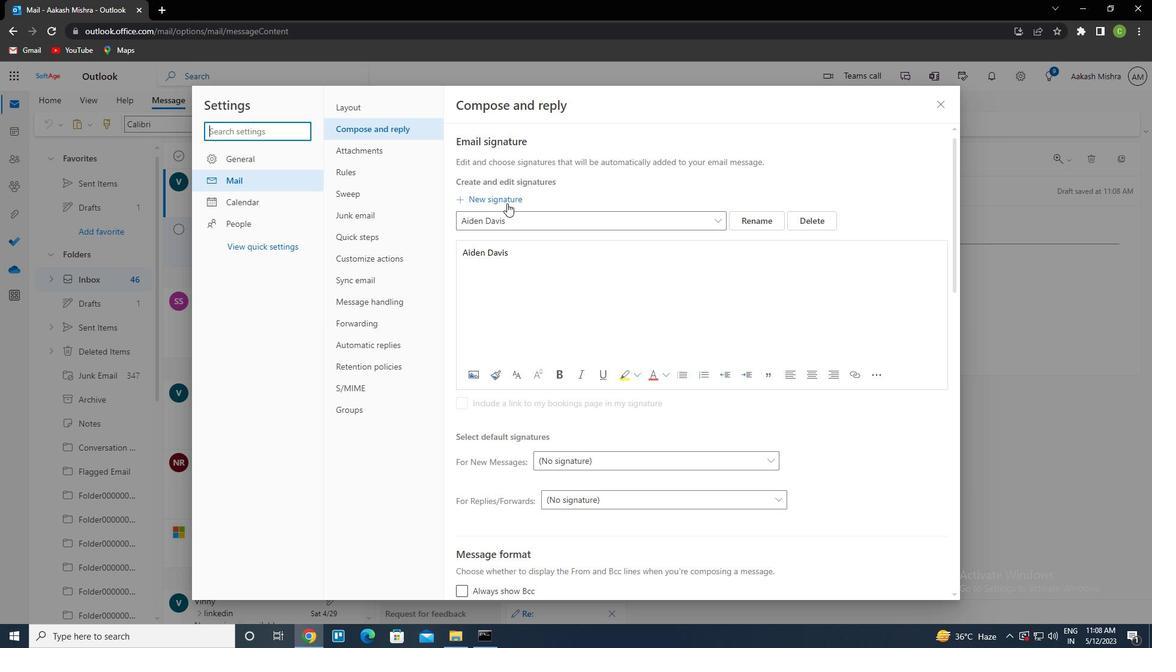
Action: Mouse moved to (513, 220)
Screenshot: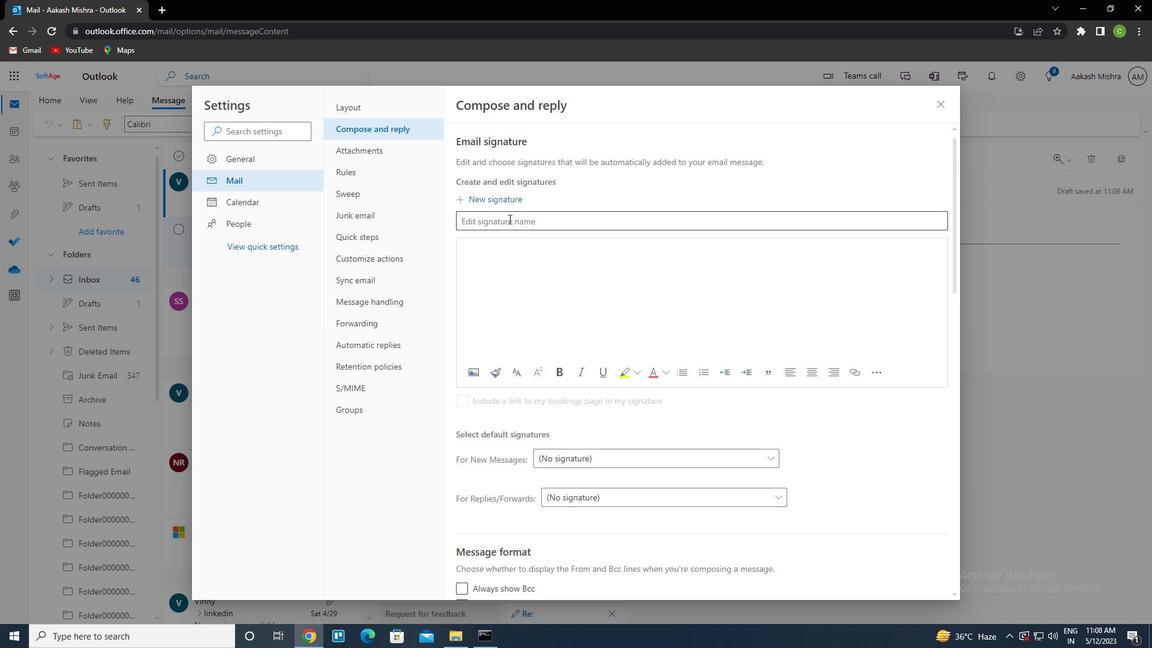 
Action: Mouse pressed left at (513, 220)
Screenshot: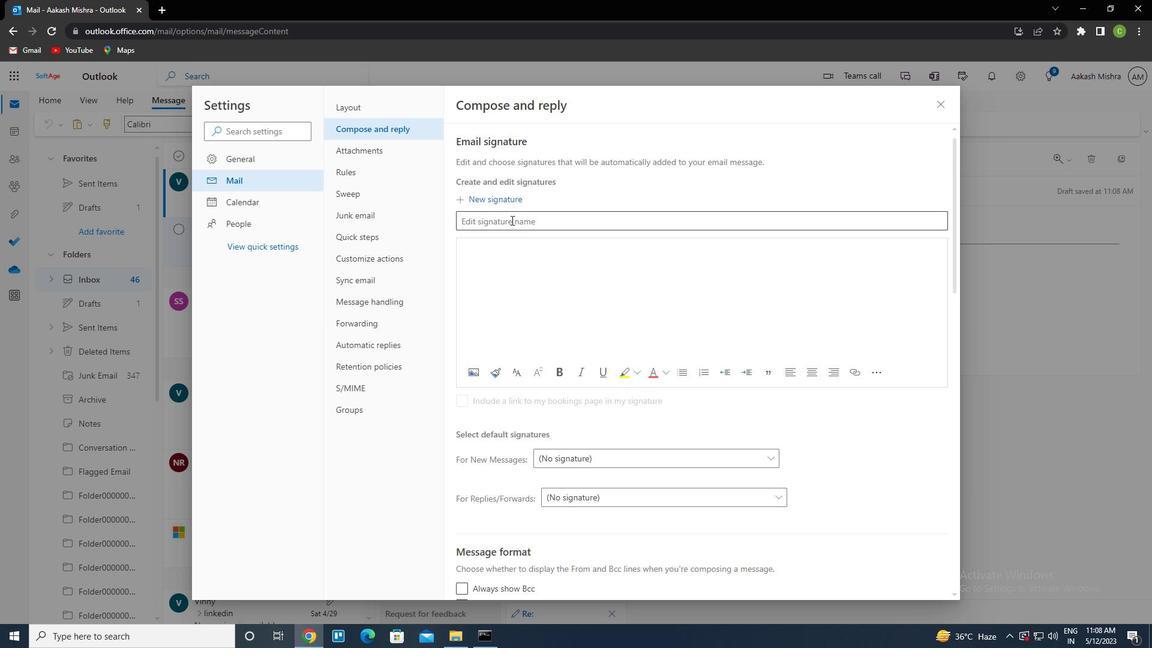 
Action: Mouse moved to (508, 217)
Screenshot: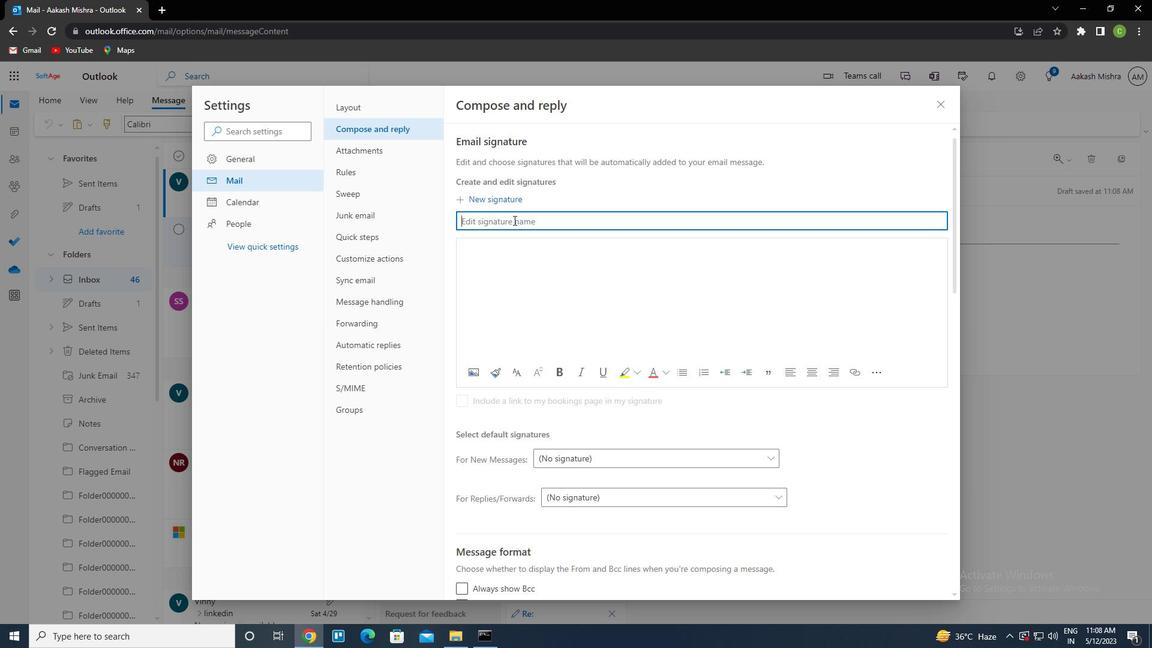 
Action: Key pressed <Key.caps_lock>a<Key.caps_lock>manda<Key.space><Key.caps_lock>g<Key.caps_lock>reen
Screenshot: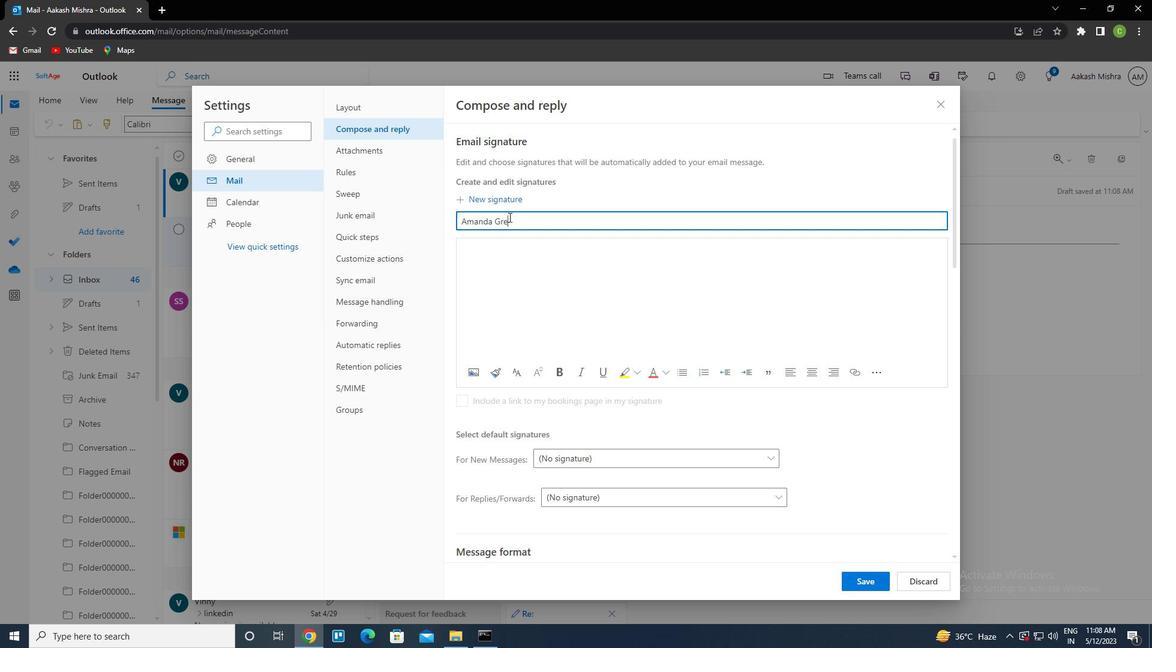 
Action: Mouse moved to (513, 249)
Screenshot: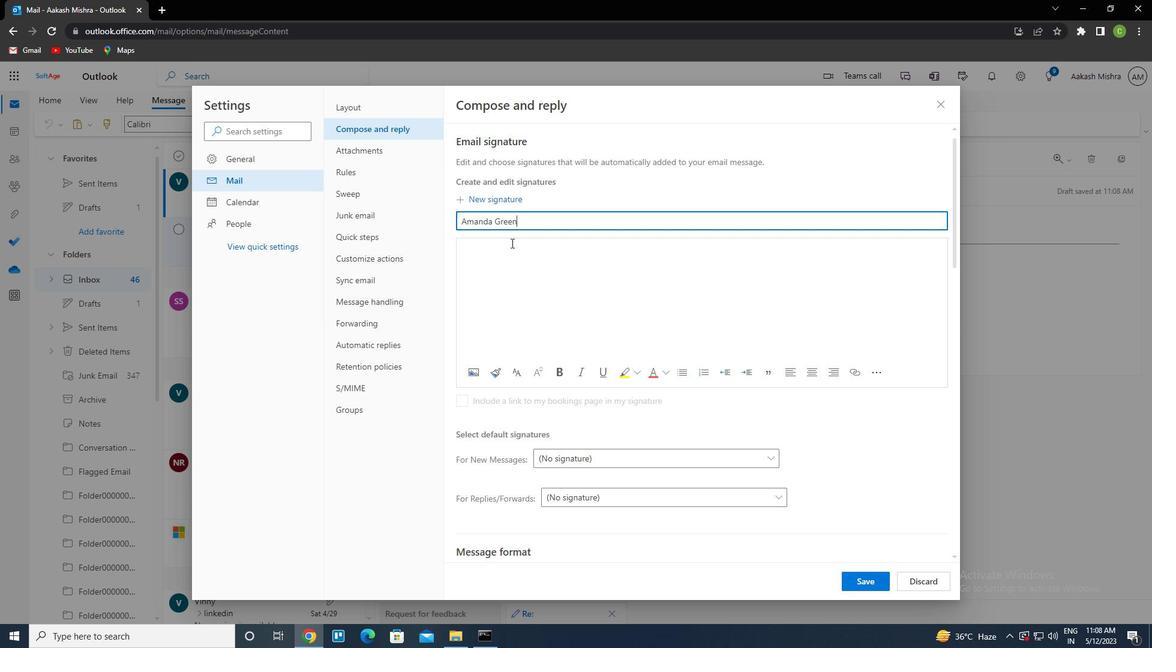 
Action: Mouse pressed left at (513, 249)
Screenshot: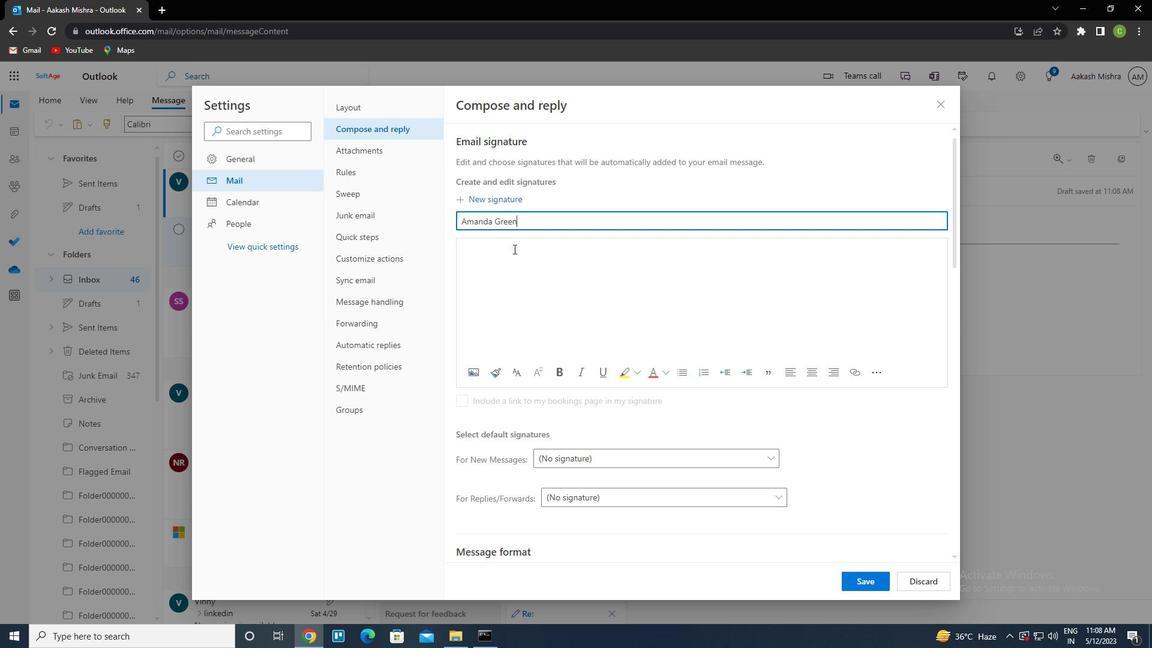 
Action: Key pressed <Key.caps_lock>a<Key.caps_lock>manda<Key.space><Key.caps_lock>g<Key.caps_lock>reen
Screenshot: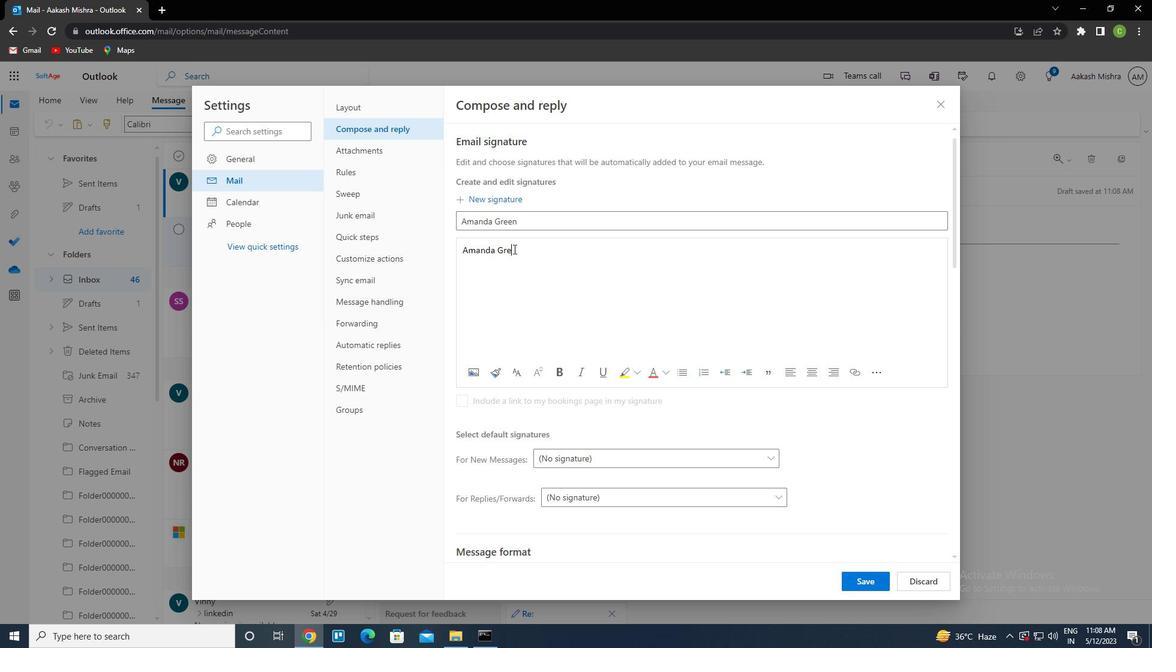 
Action: Mouse moved to (882, 582)
Screenshot: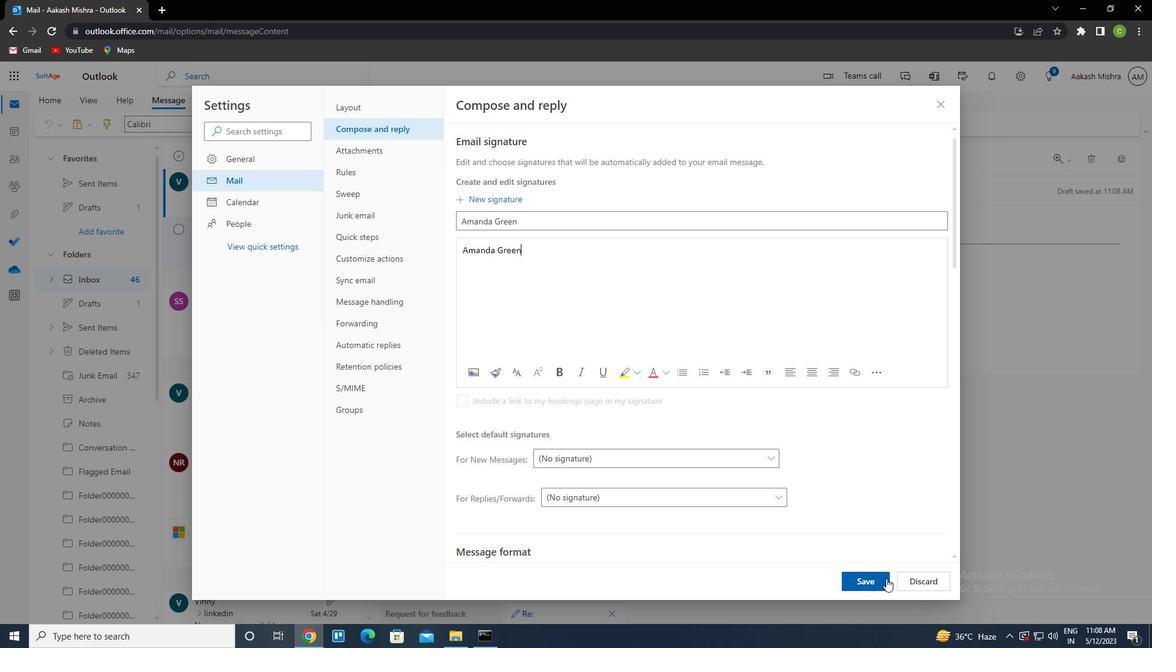 
Action: Mouse pressed left at (882, 582)
Screenshot: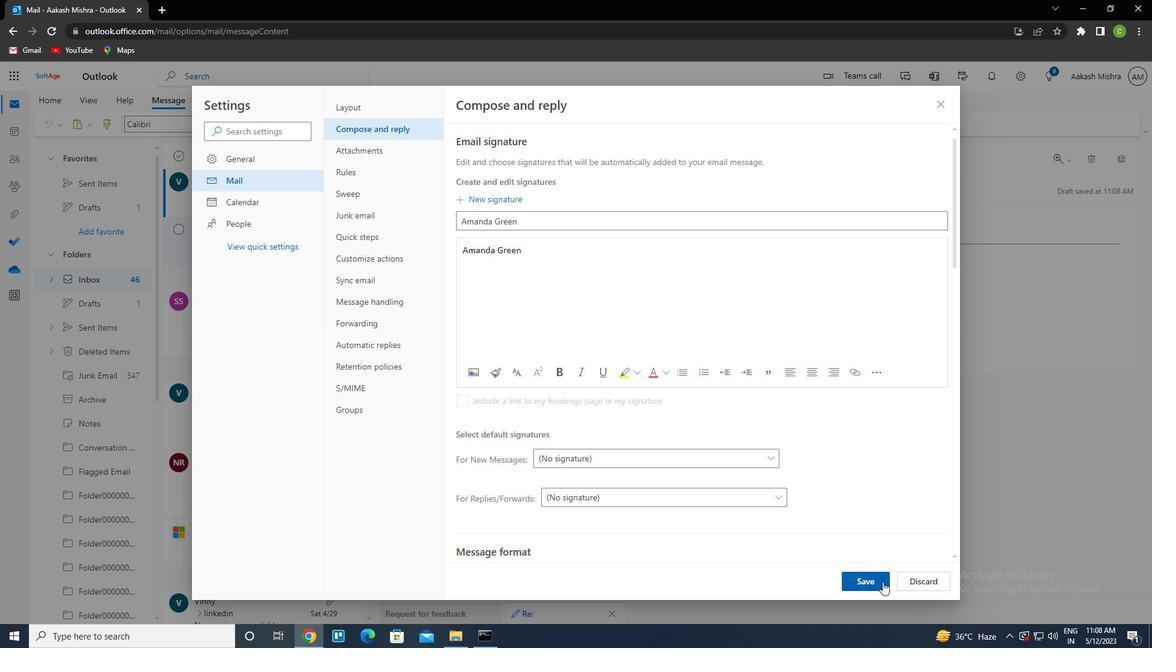 
Action: Mouse moved to (949, 103)
Screenshot: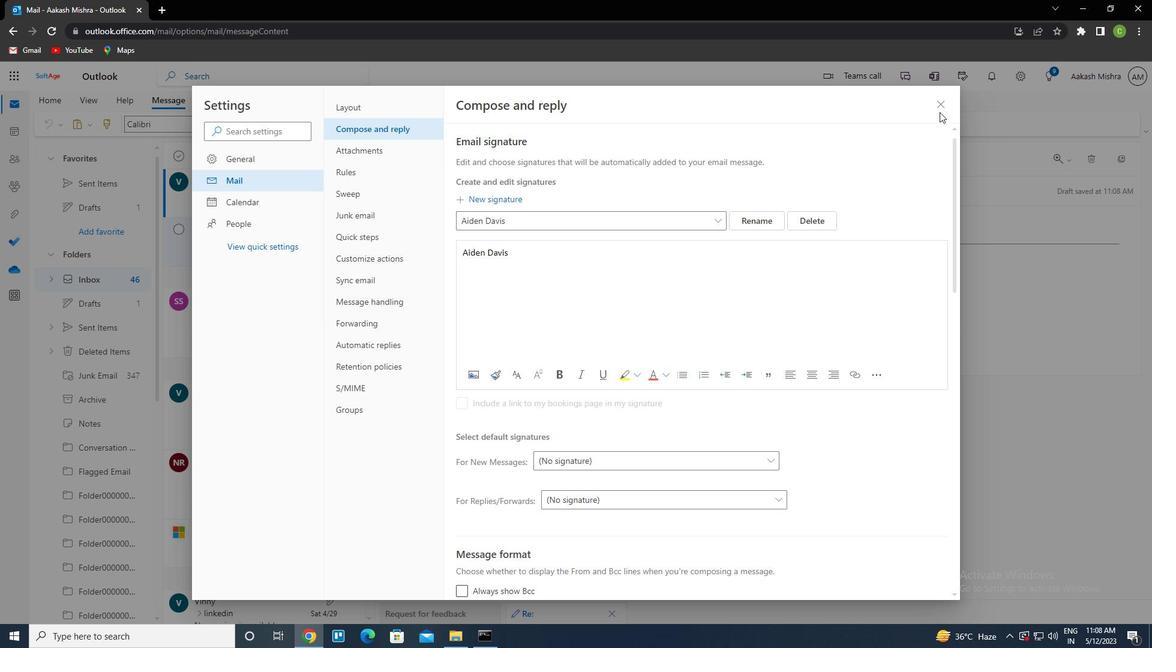 
Action: Mouse pressed left at (949, 103)
Screenshot: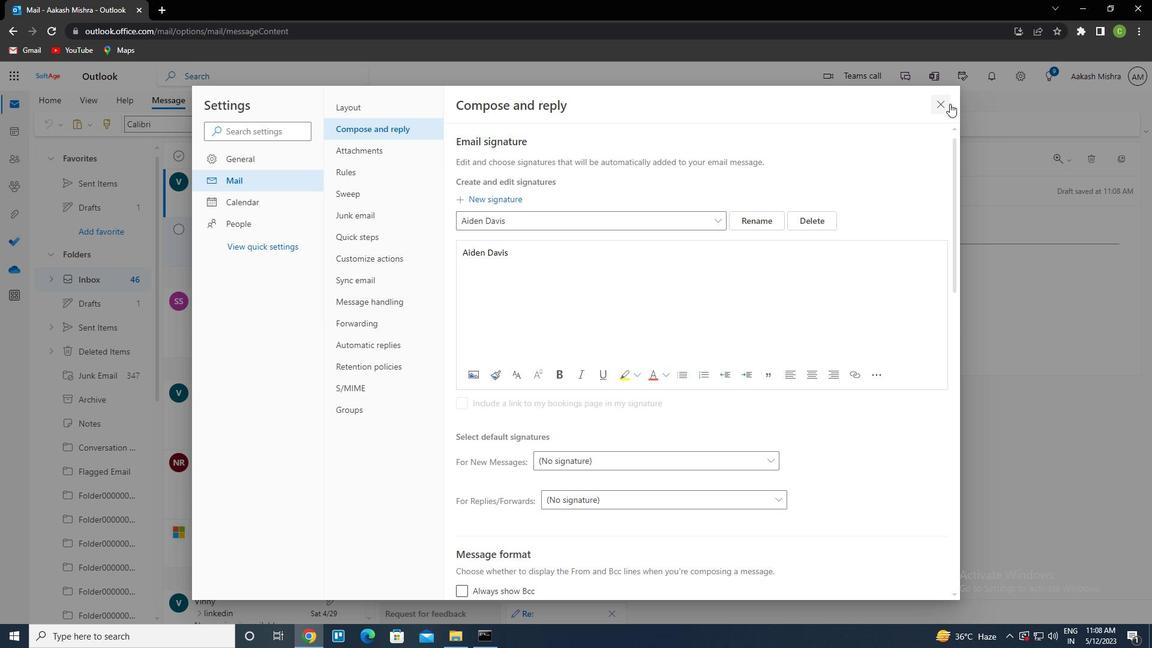 
Action: Mouse moved to (465, 193)
Screenshot: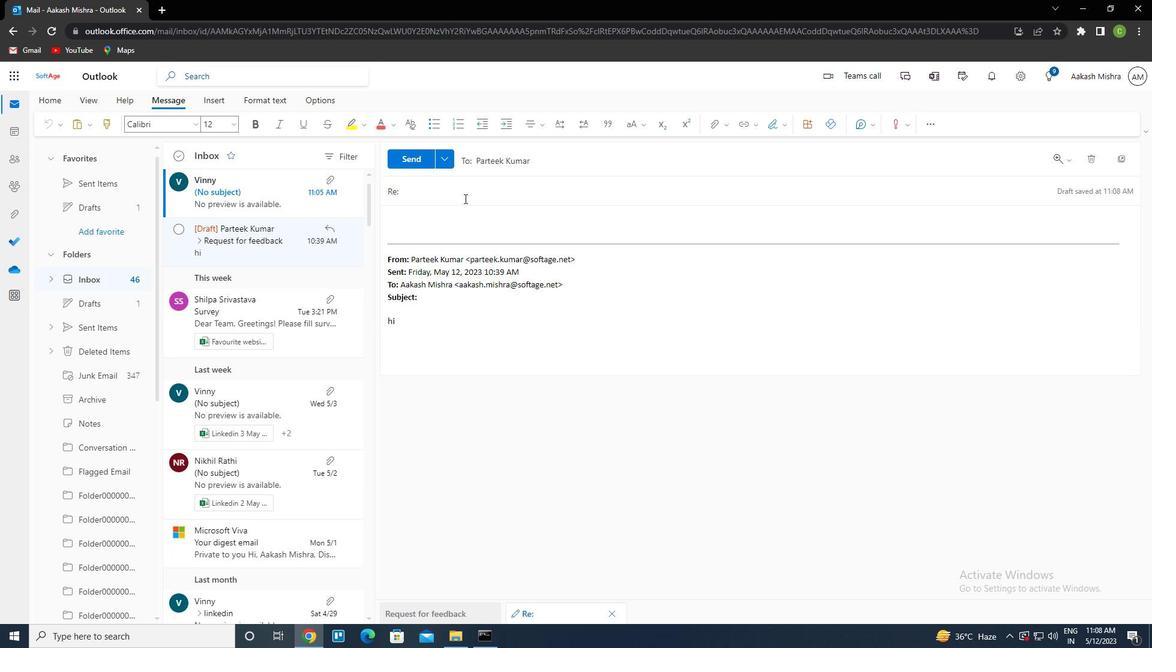 
Action: Mouse pressed left at (465, 193)
Screenshot: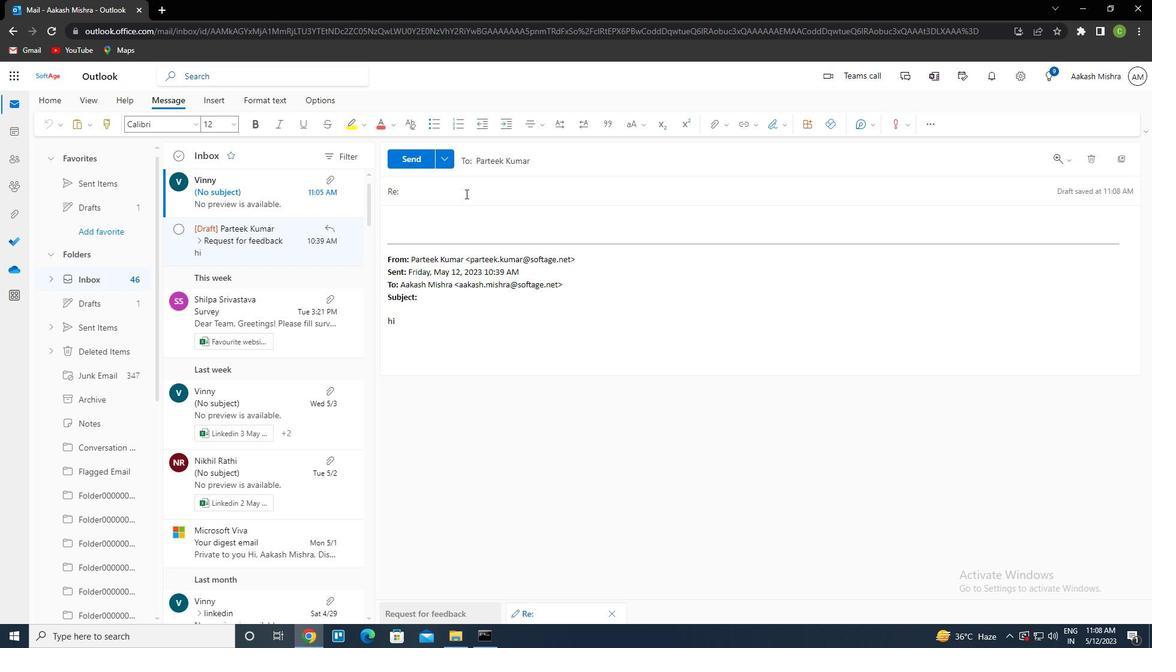 
Action: Key pressed <Key.caps_lock>i<Key.caps_lock>Ntroduction
Screenshot: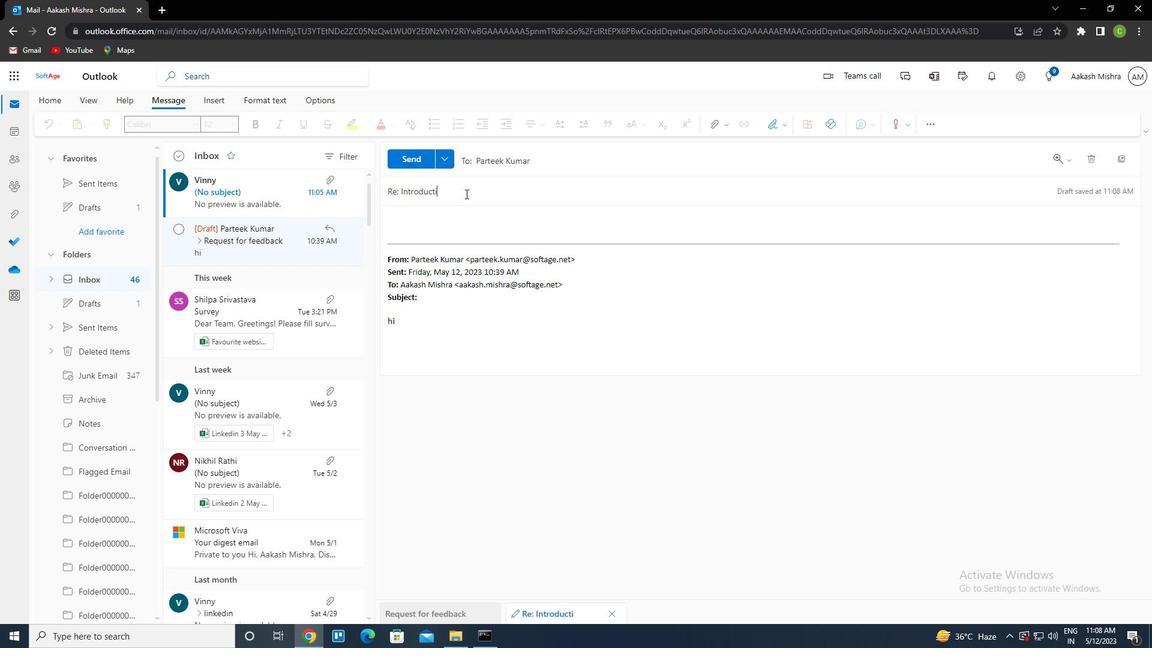 
Action: Mouse moved to (472, 217)
Screenshot: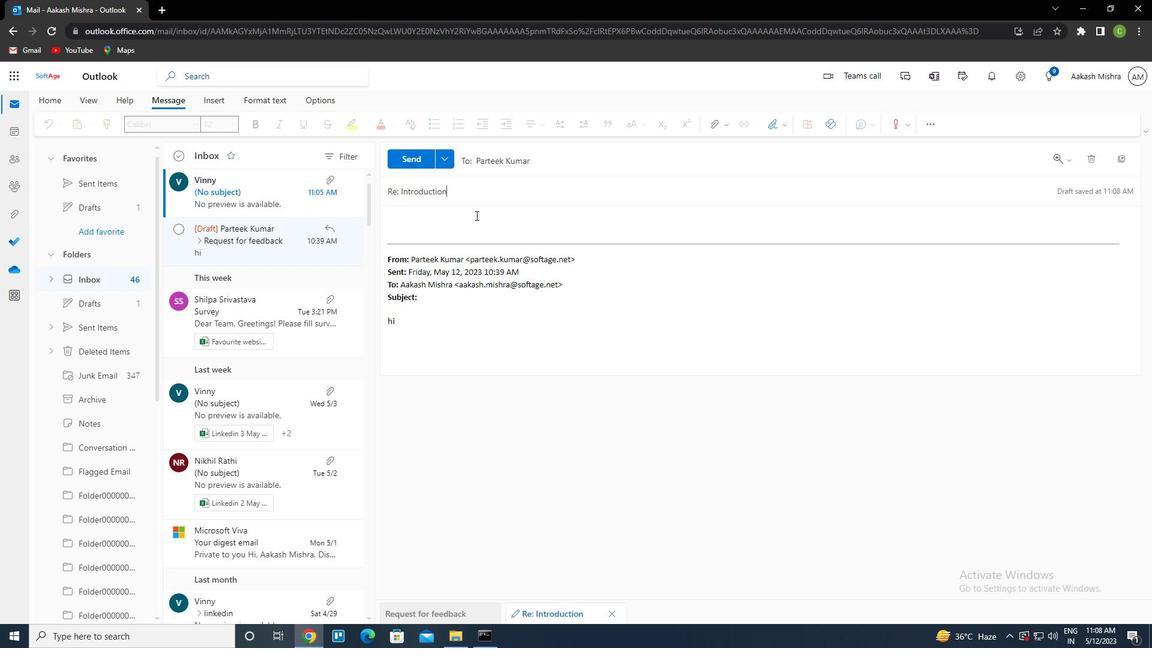
Action: Mouse pressed left at (472, 217)
Screenshot: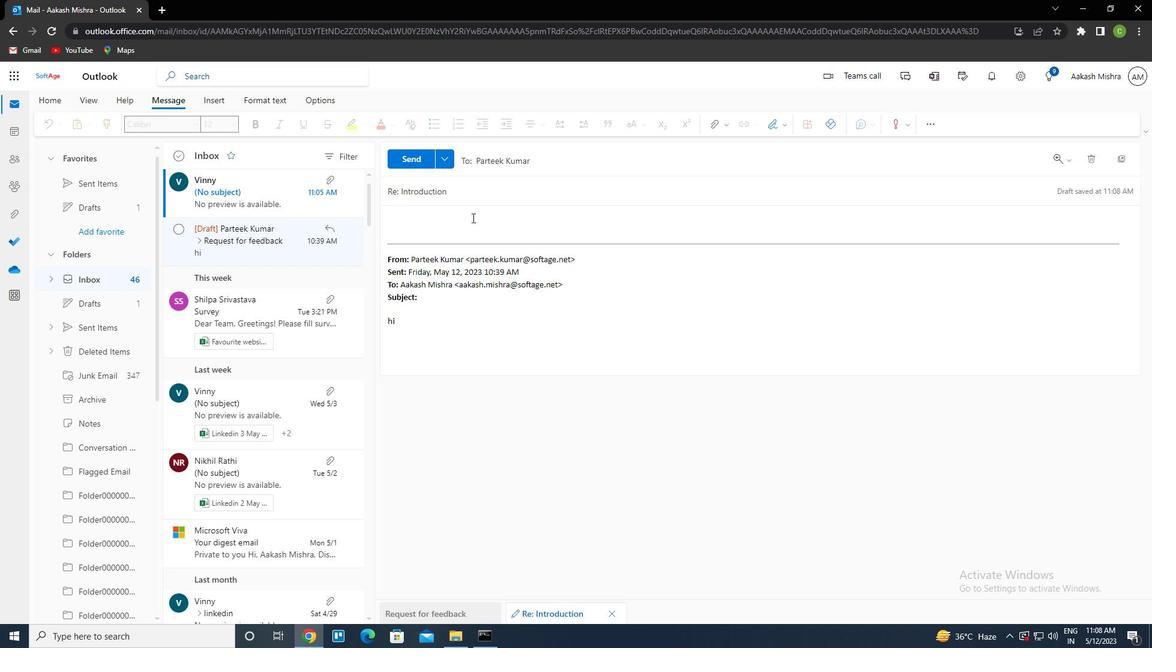 
Action: Key pressed <Key.caps_lock>c<Key.caps_lock>ould<Key.space>you<Key.space>provide<Key.space>an<Key.space>update<Key.space>on<Key.space>the<Key.space>progress<Key.space>of<Key.space>the<Key.space>website<Key.space>redesign<Key.space>project
Screenshot: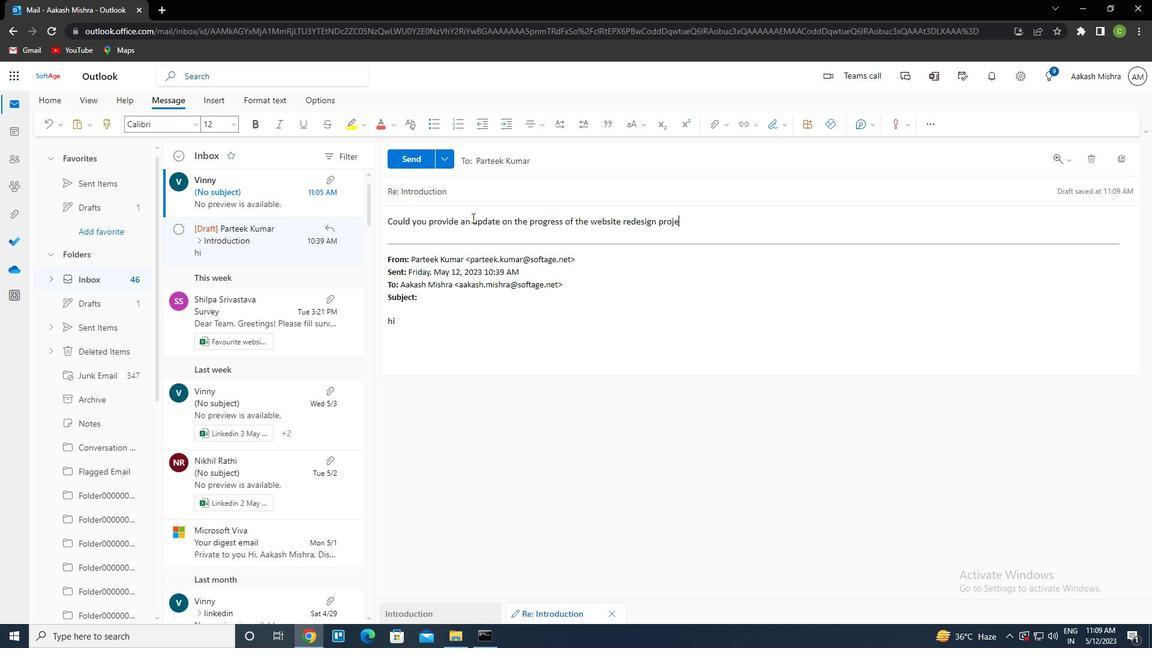 
Action: Mouse moved to (421, 160)
Screenshot: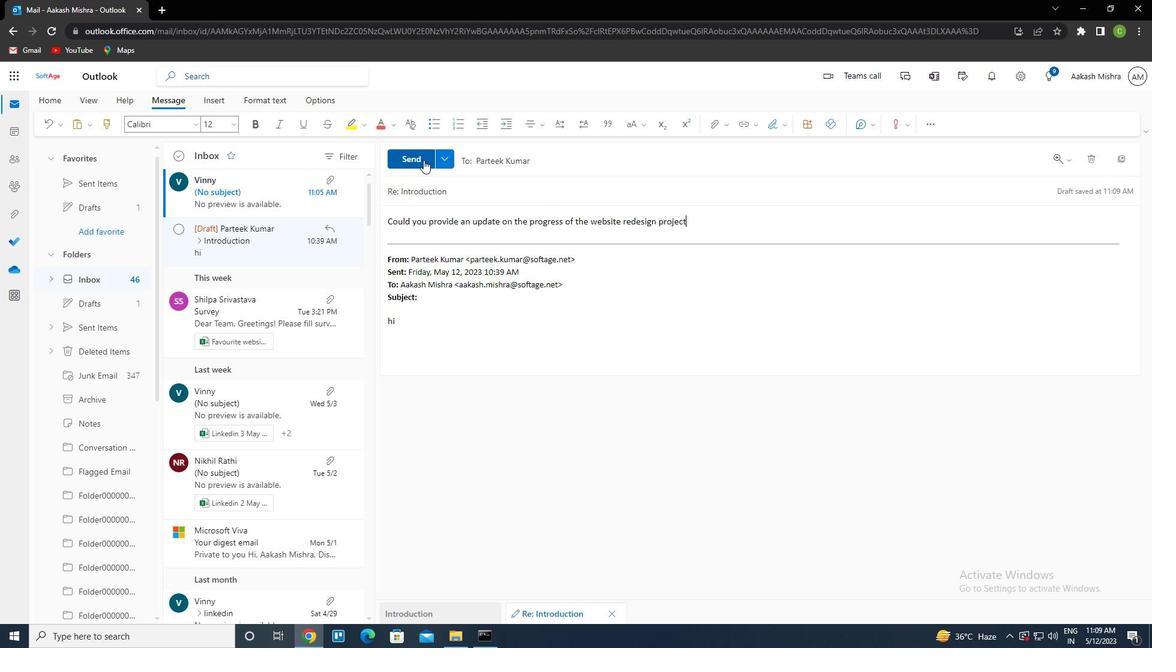 
Action: Mouse pressed left at (421, 160)
Screenshot: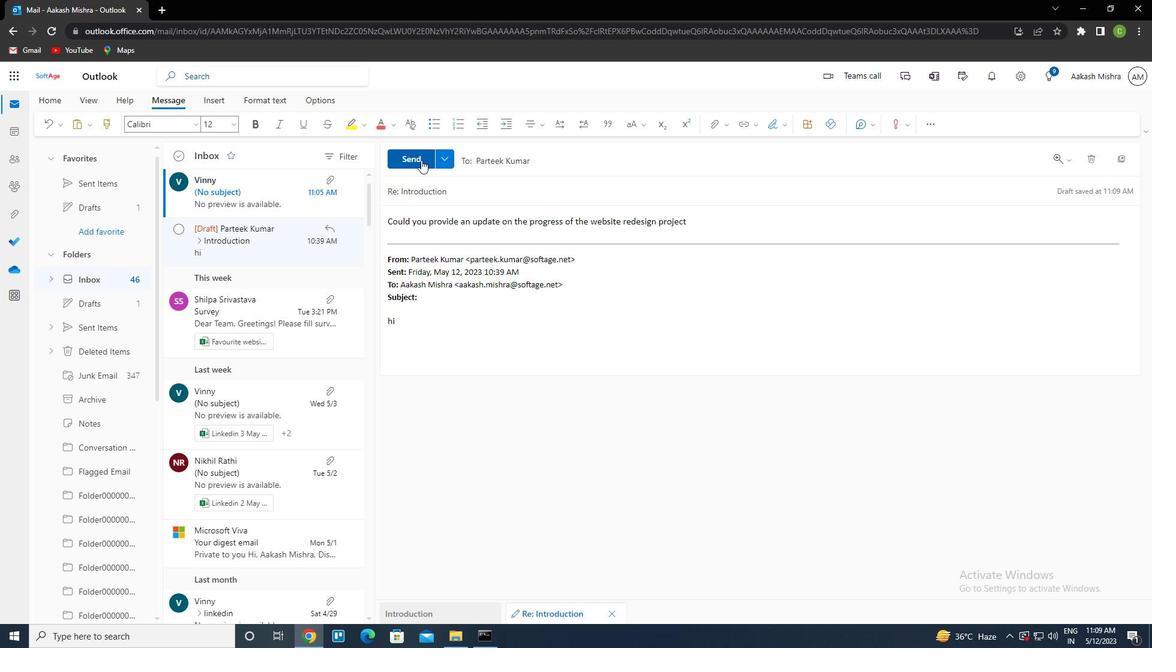
Action: Mouse moved to (422, 420)
Screenshot: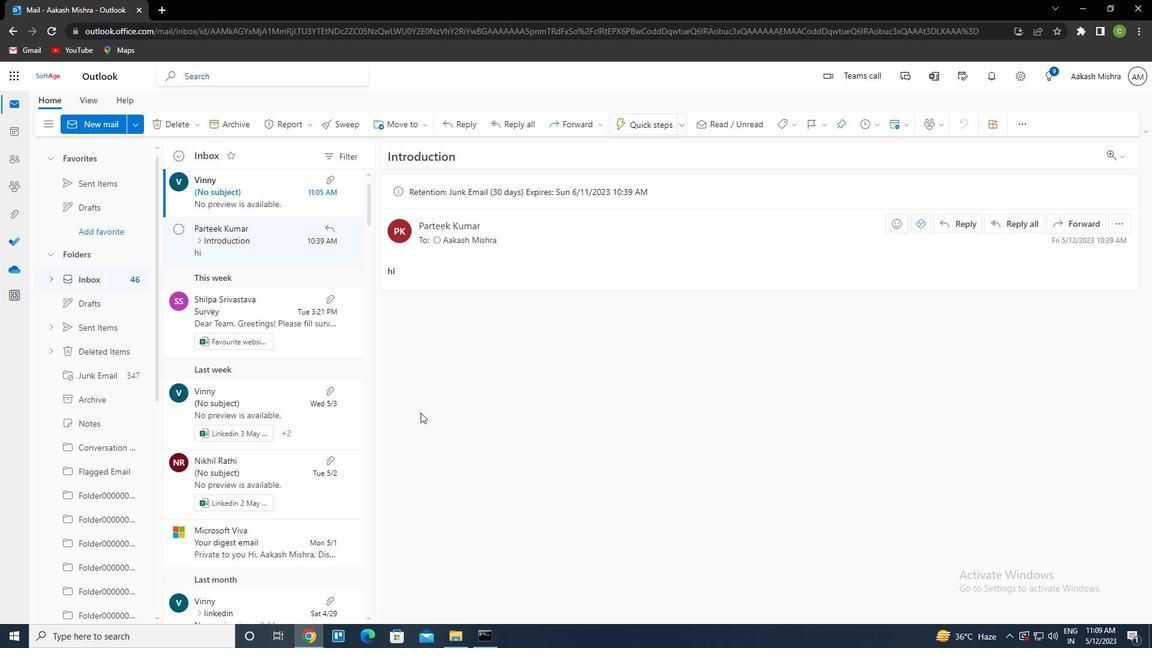 
